 Task: Assign vinnyoffice2@gmail.com as Assignee of Child Issue ChildIssue0000000411 of Issue Issue0000000206 in Backlog  in Scrum Project Project0000000042 in Jira. Assign vinnyoffice2@gmail.com as Assignee of Child Issue ChildIssue0000000412 of Issue Issue0000000206 in Backlog  in Scrum Project Project0000000042 in Jira. Assign vinnyoffice2@gmail.com as Assignee of Child Issue ChildIssue0000000413 of Issue Issue0000000207 in Backlog  in Scrum Project Project0000000042 in Jira. Assign vinnyoffice2@gmail.com as Assignee of Child Issue ChildIssue0000000414 of Issue Issue0000000207 in Backlog  in Scrum Project Project0000000042 in Jira. Assign vinnyoffice2@gmail.com as Assignee of Child Issue ChildIssue0000000415 of Issue Issue0000000208 in Backlog  in Scrum Project Project0000000042 in Jira
Action: Mouse moved to (365, 352)
Screenshot: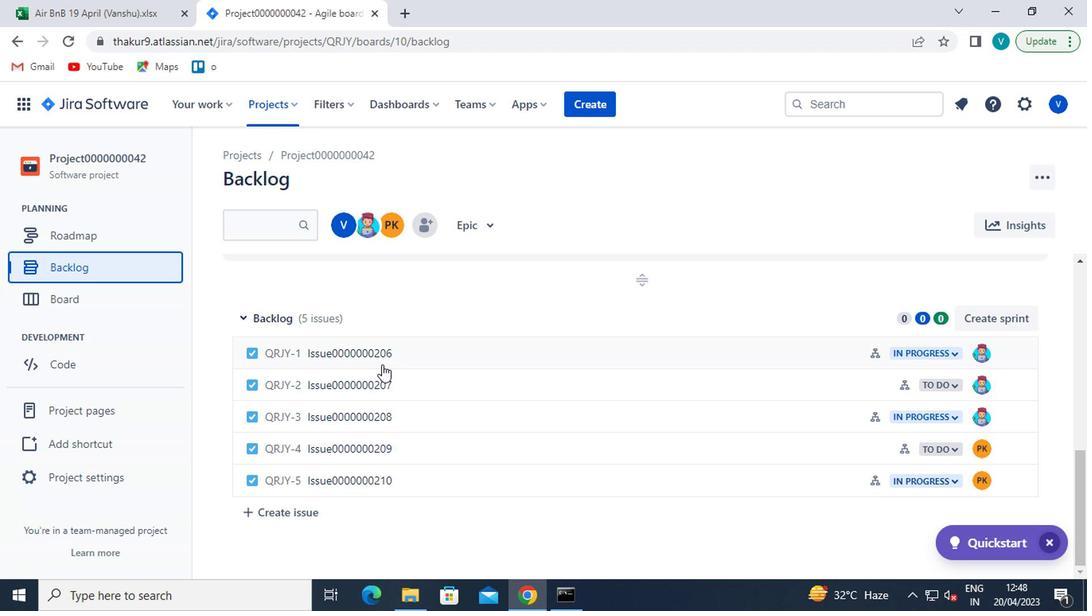 
Action: Mouse pressed left at (365, 352)
Screenshot: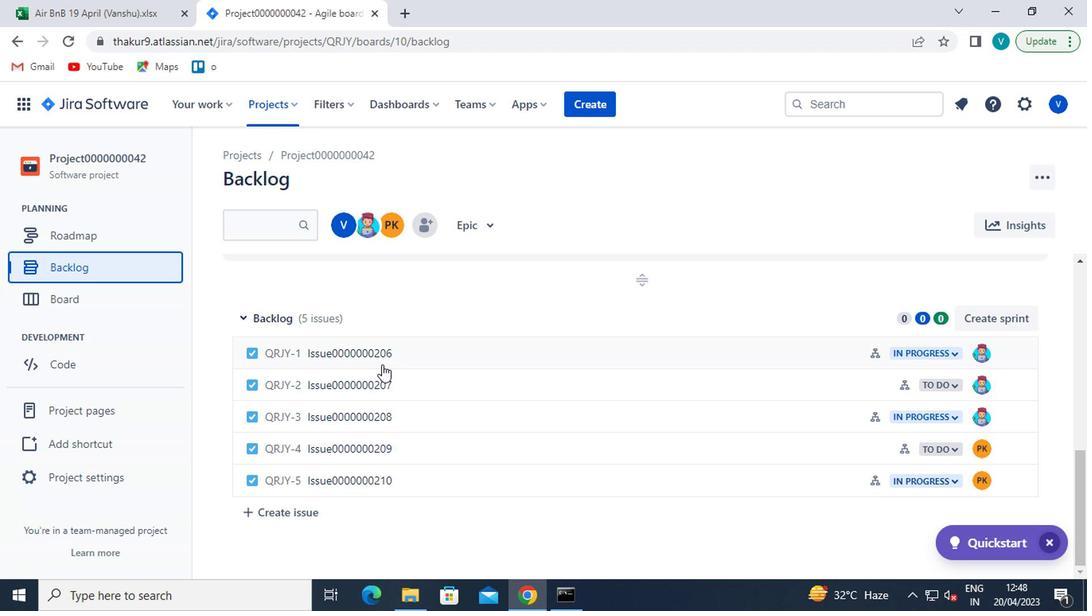 
Action: Mouse moved to (847, 450)
Screenshot: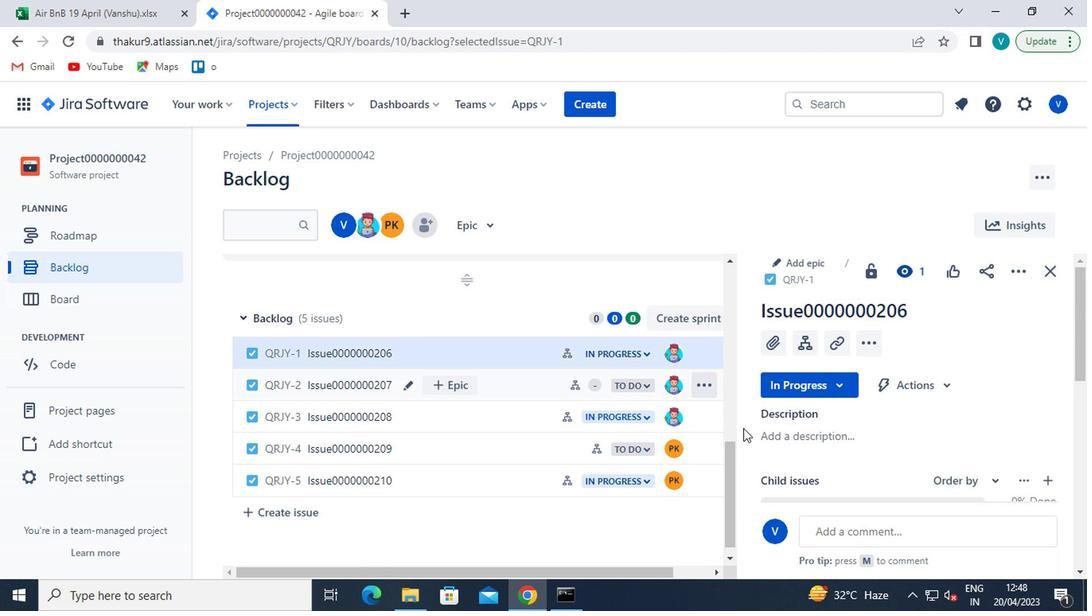 
Action: Mouse scrolled (847, 450) with delta (0, 0)
Screenshot: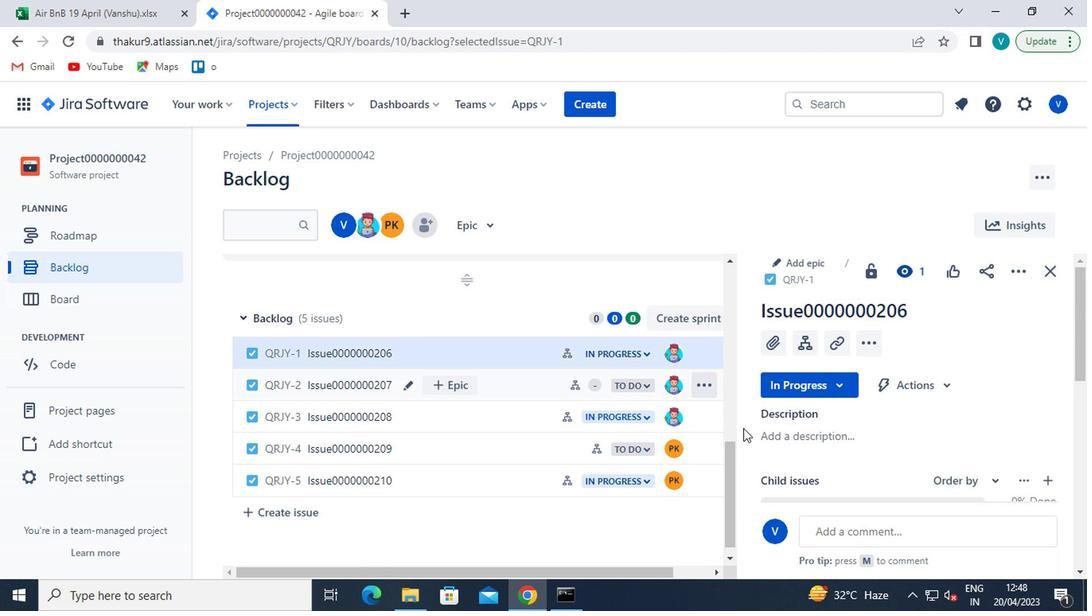
Action: Mouse moved to (851, 451)
Screenshot: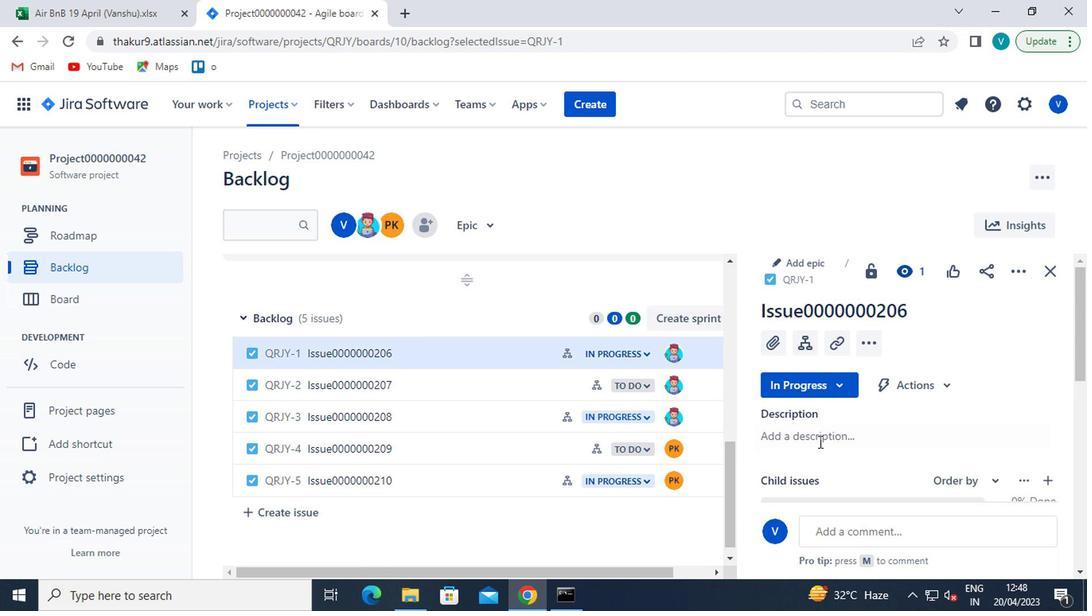 
Action: Mouse scrolled (851, 450) with delta (0, 0)
Screenshot: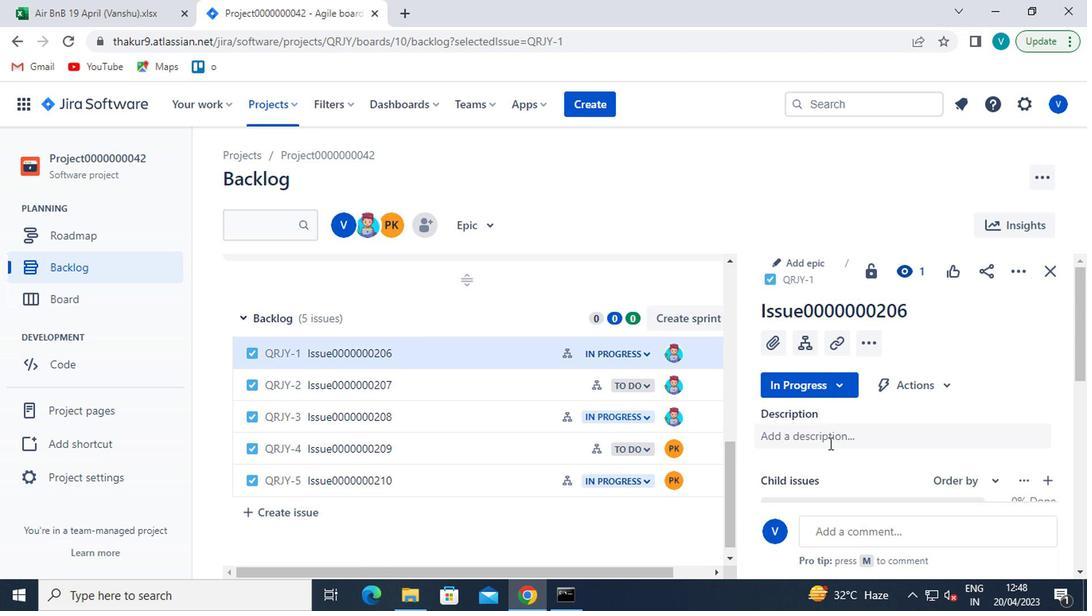 
Action: Mouse moved to (982, 380)
Screenshot: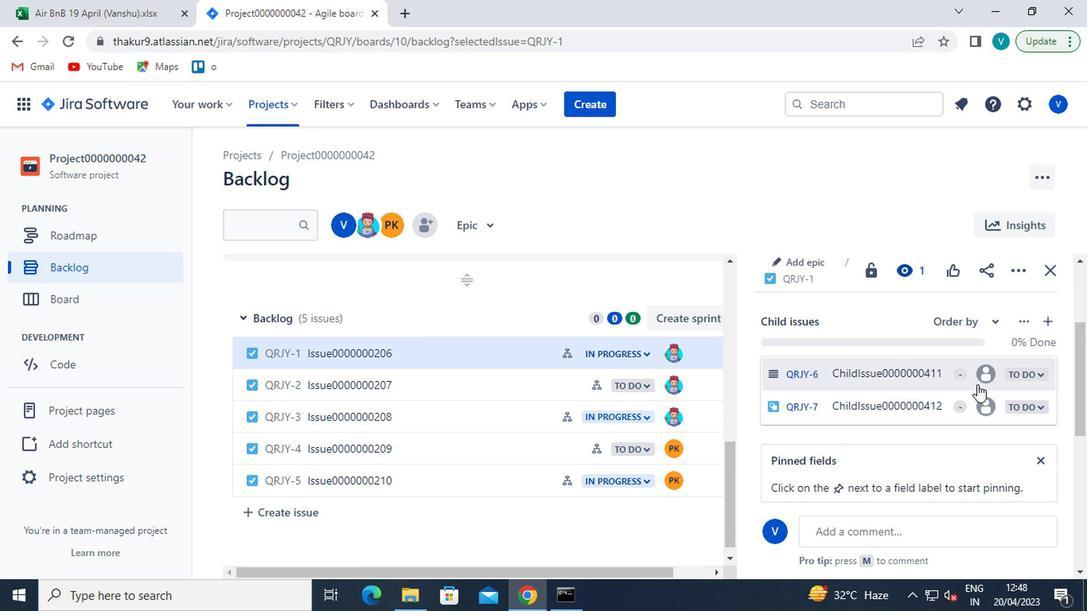 
Action: Mouse pressed left at (982, 380)
Screenshot: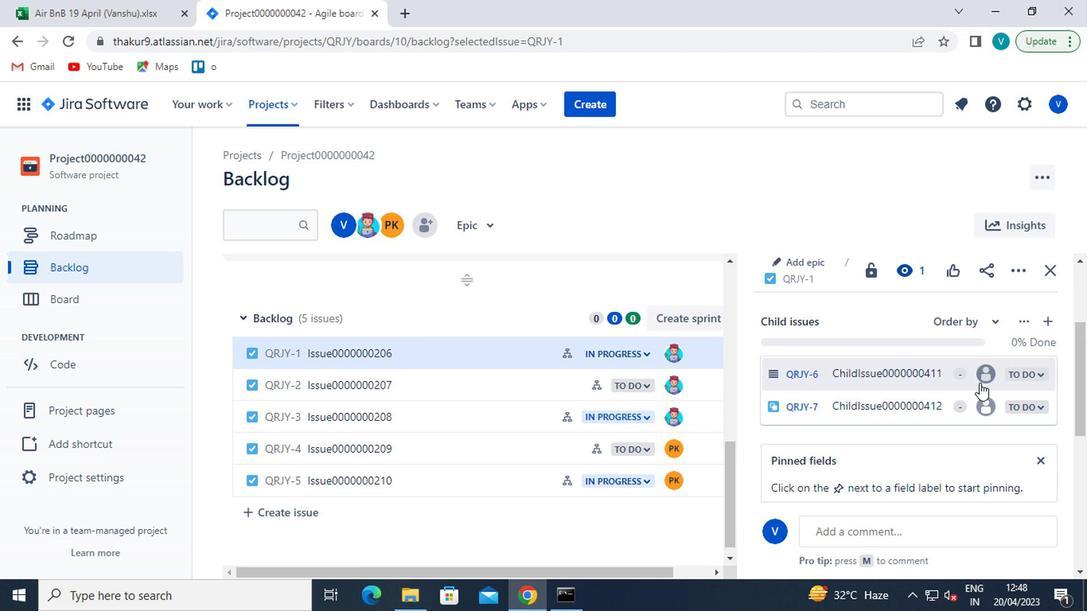 
Action: Mouse moved to (896, 392)
Screenshot: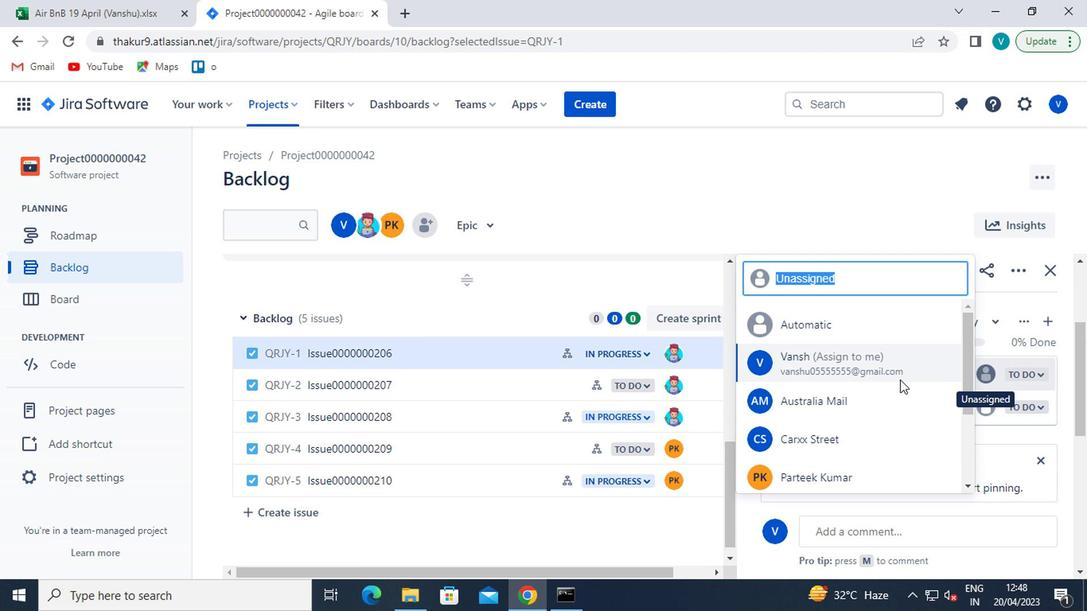 
Action: Mouse scrolled (896, 391) with delta (0, 0)
Screenshot: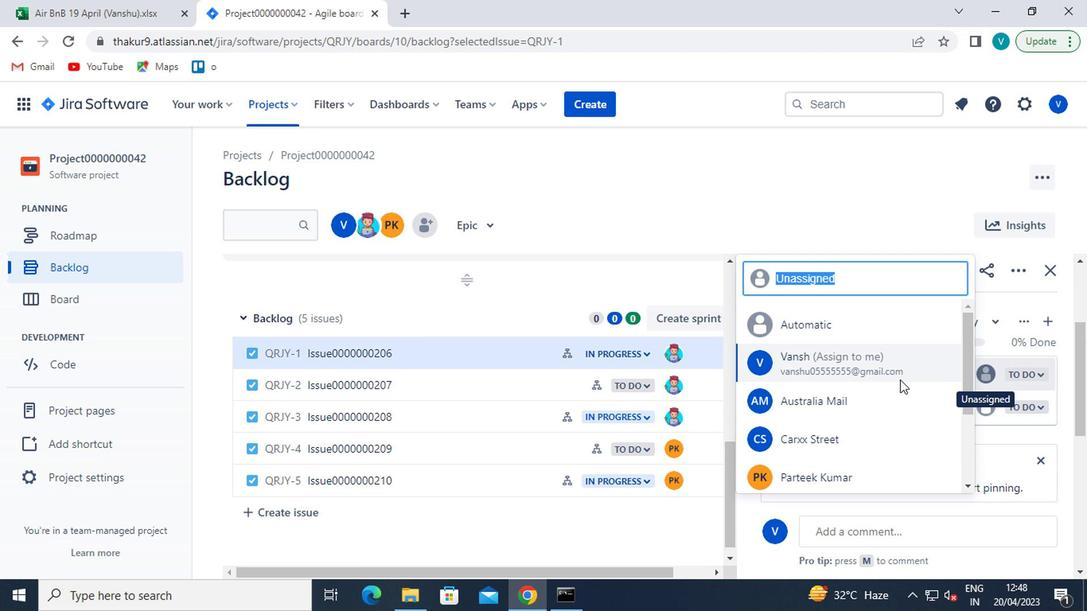 
Action: Mouse moved to (896, 403)
Screenshot: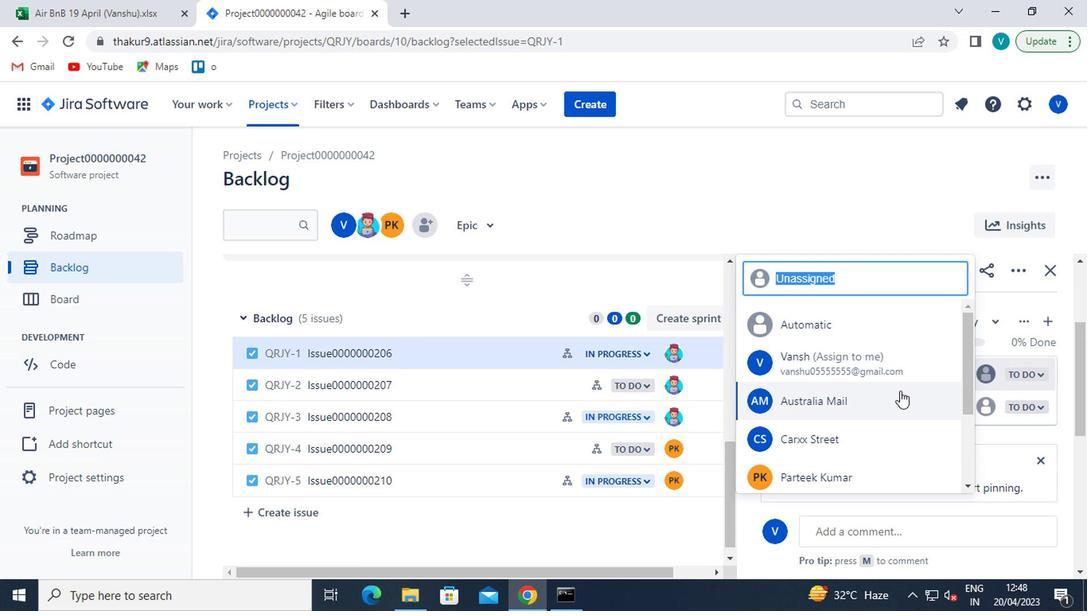 
Action: Mouse scrolled (896, 402) with delta (0, -1)
Screenshot: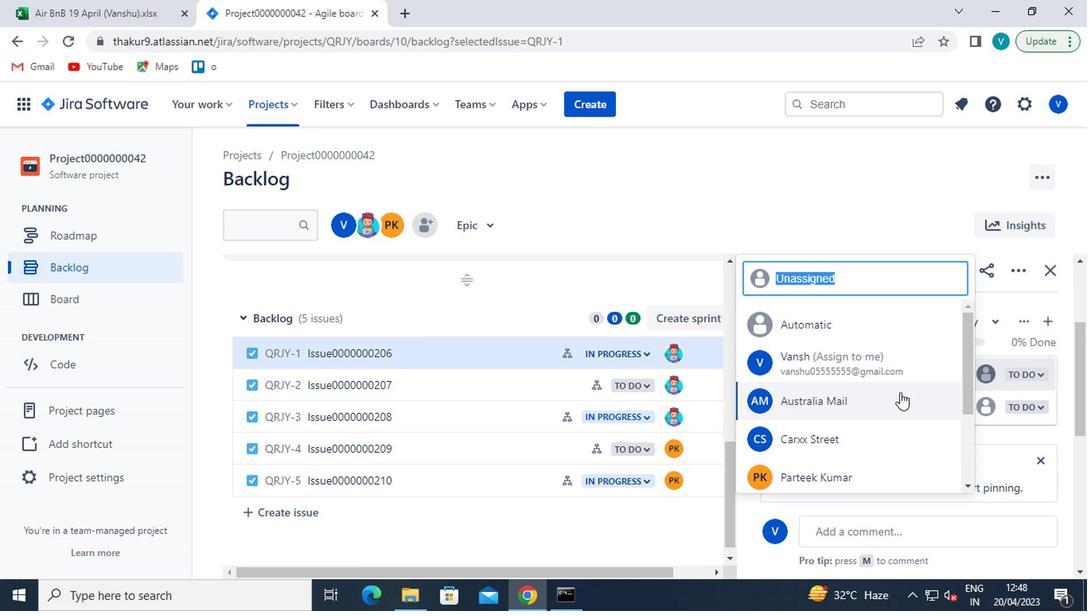 
Action: Mouse moved to (819, 461)
Screenshot: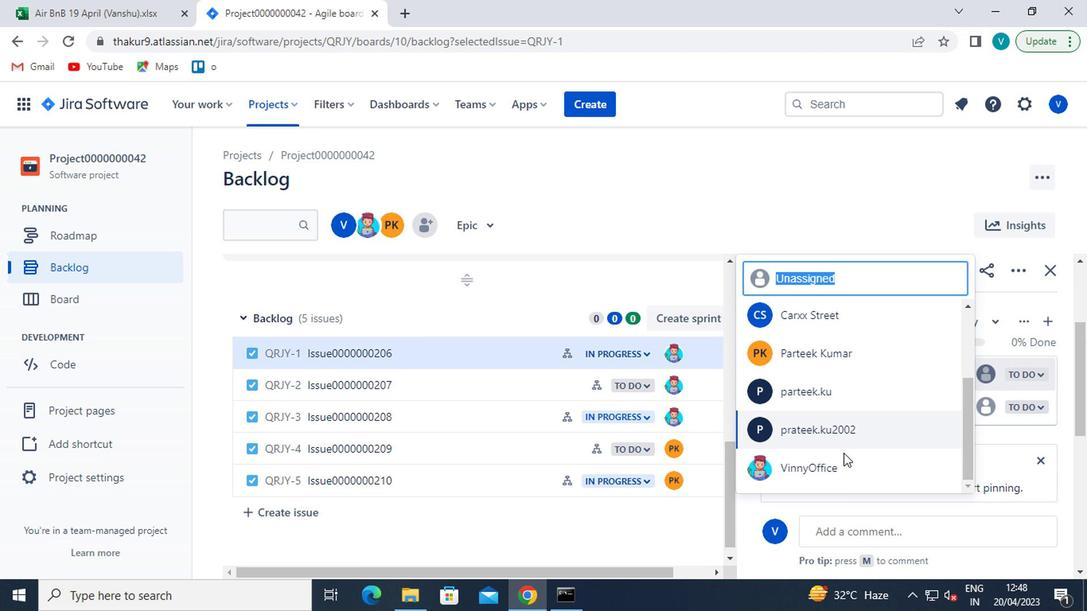 
Action: Mouse pressed left at (819, 461)
Screenshot: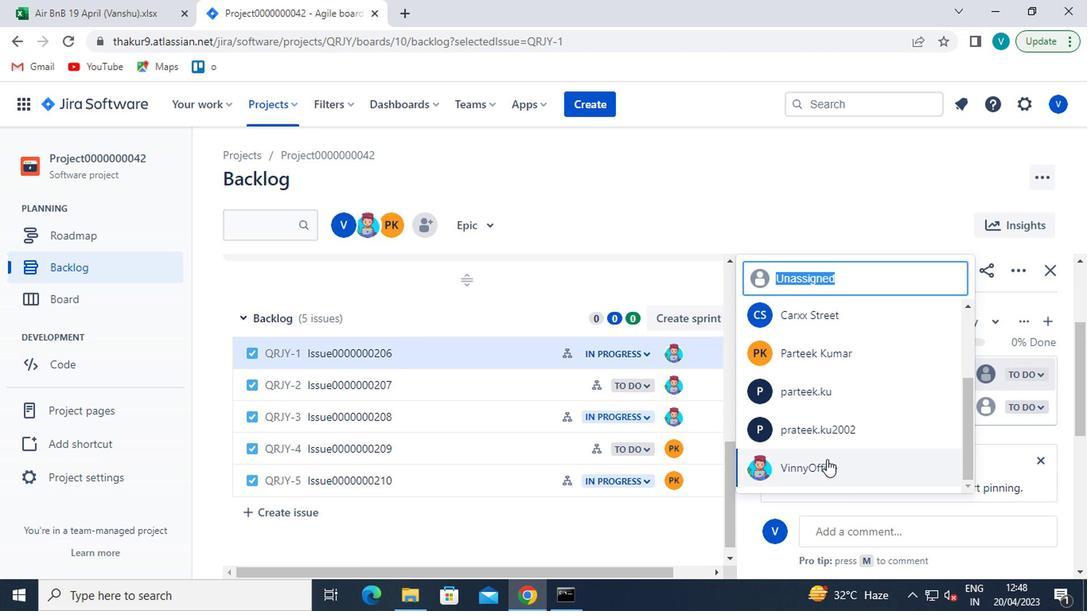 
Action: Mouse moved to (981, 410)
Screenshot: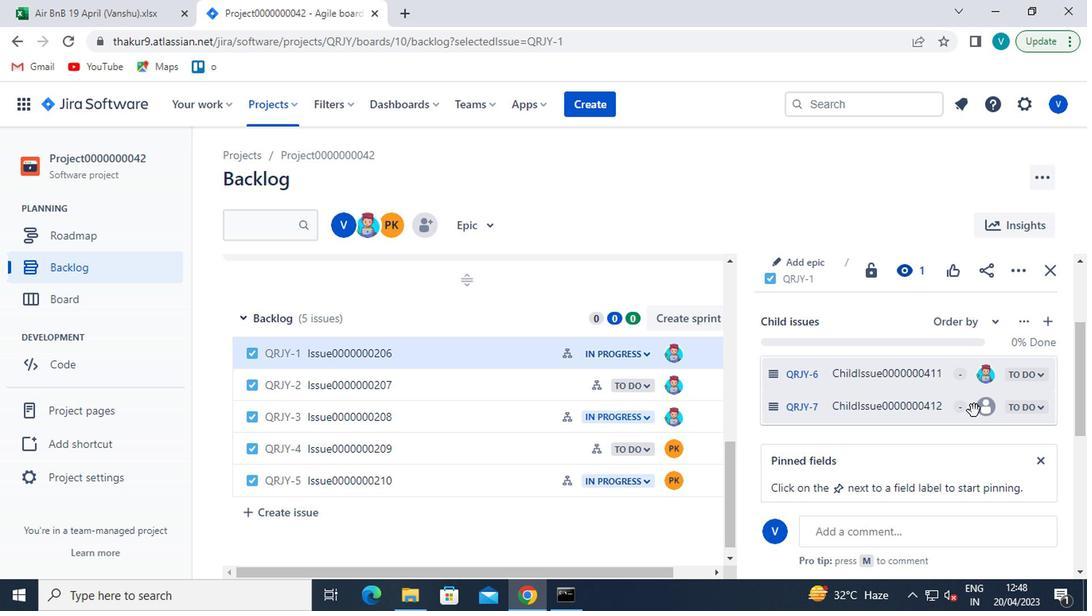 
Action: Mouse pressed left at (981, 410)
Screenshot: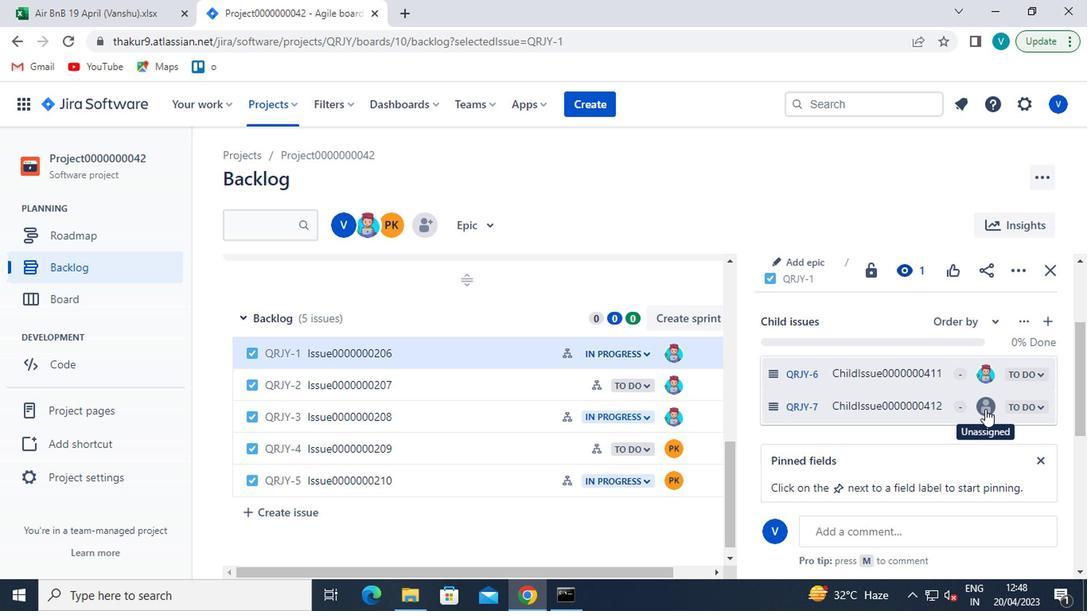 
Action: Mouse moved to (841, 454)
Screenshot: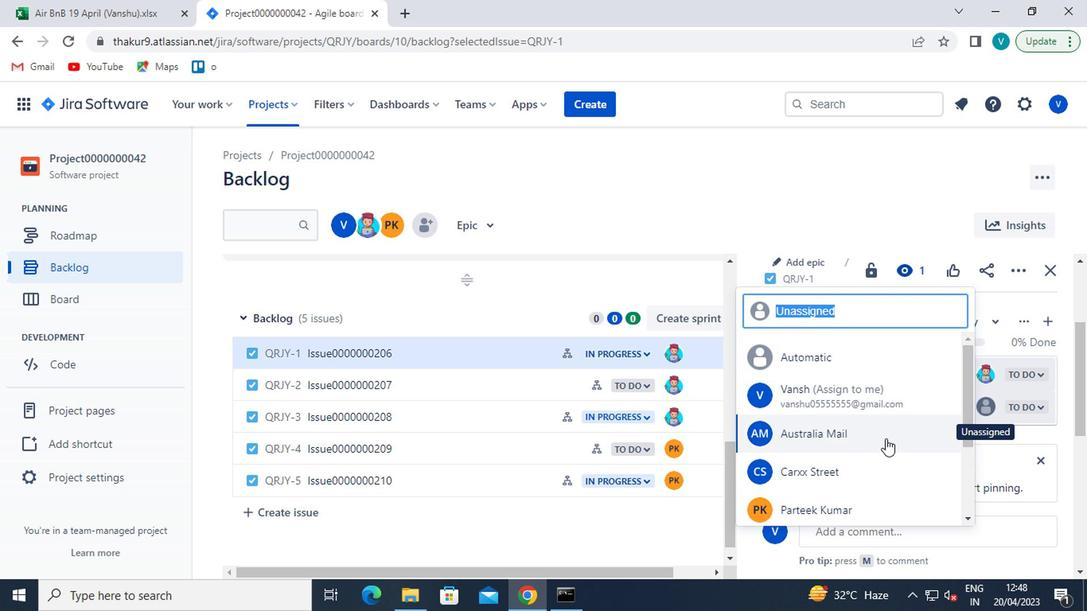 
Action: Mouse scrolled (841, 454) with delta (0, 0)
Screenshot: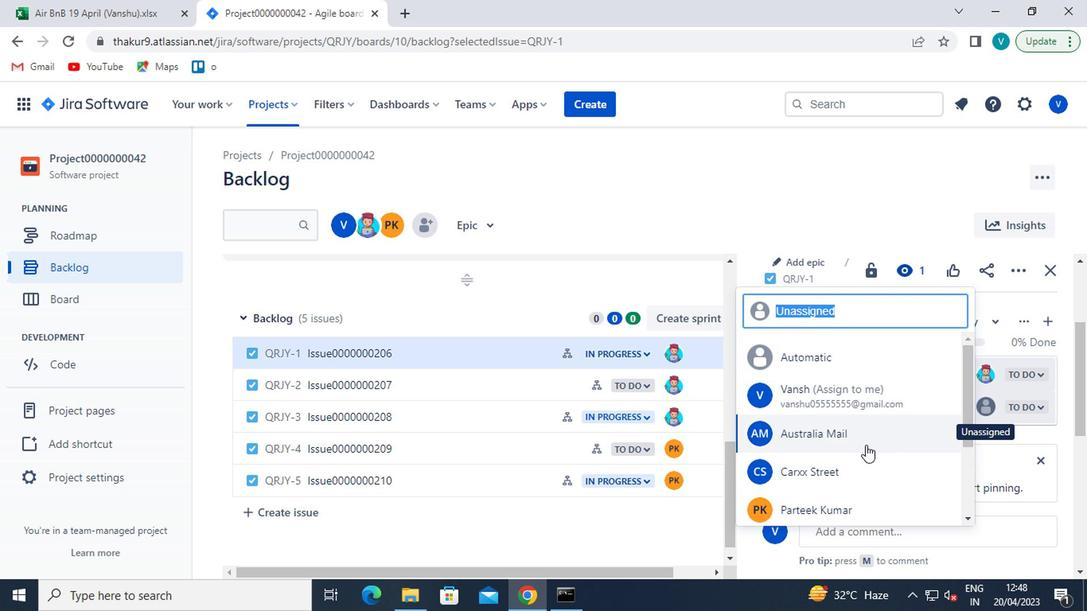 
Action: Mouse scrolled (841, 454) with delta (0, 0)
Screenshot: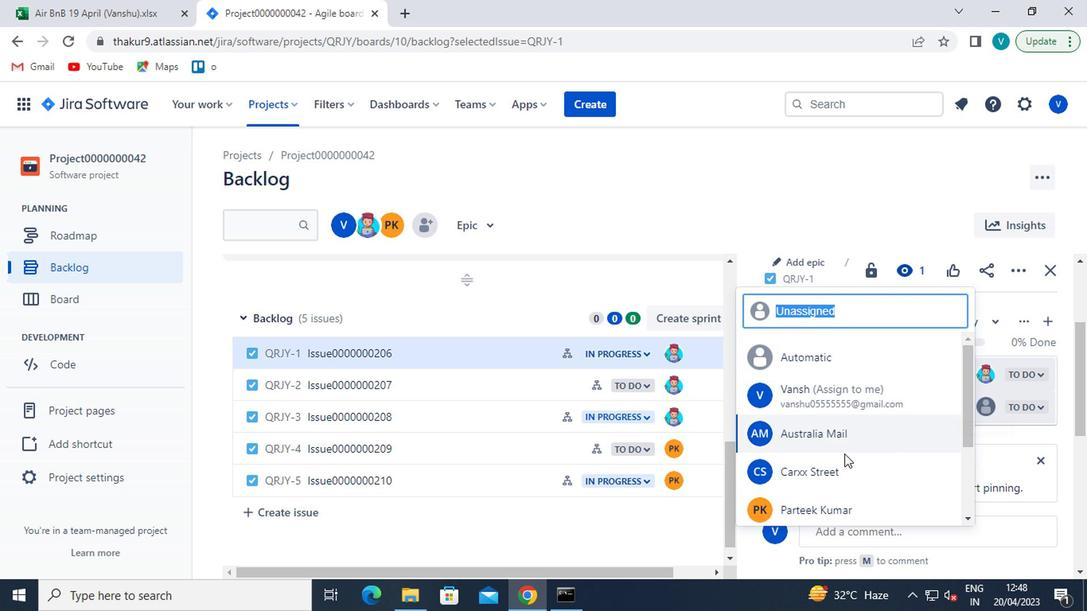 
Action: Mouse moved to (822, 498)
Screenshot: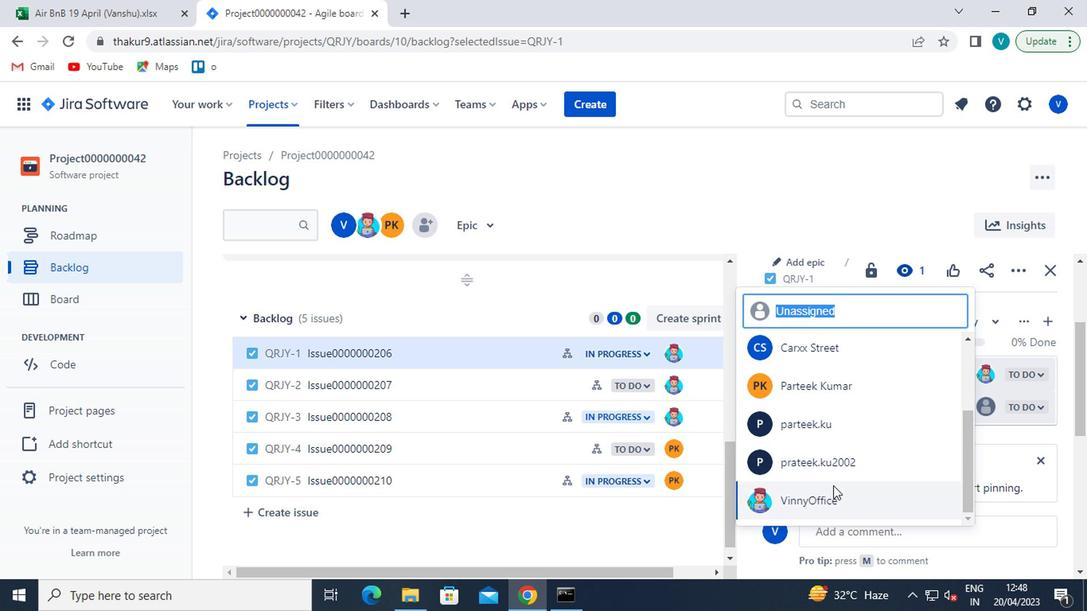
Action: Mouse pressed left at (822, 498)
Screenshot: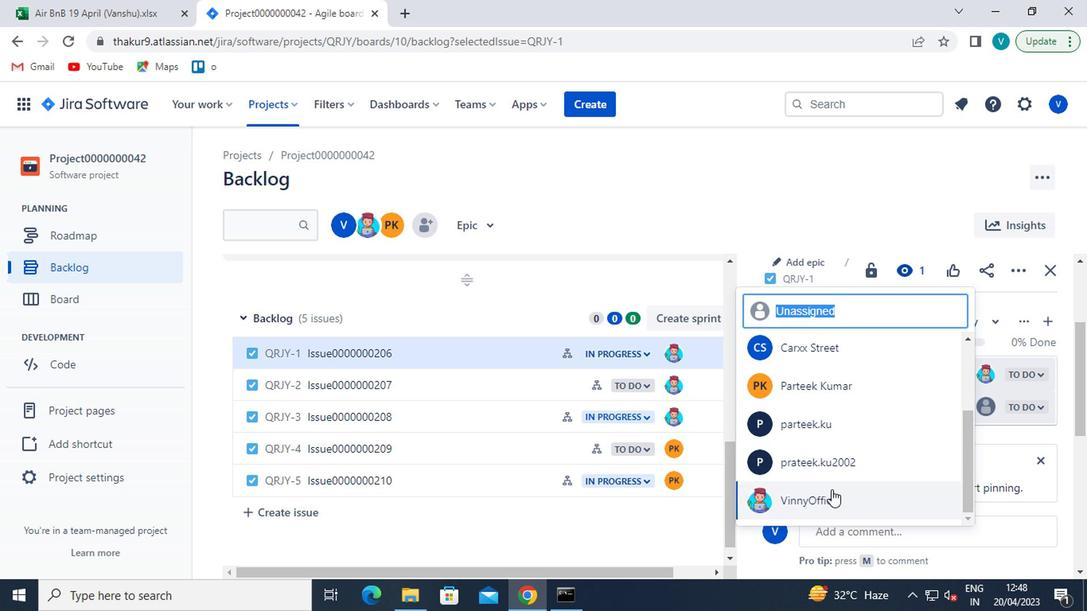 
Action: Mouse moved to (322, 390)
Screenshot: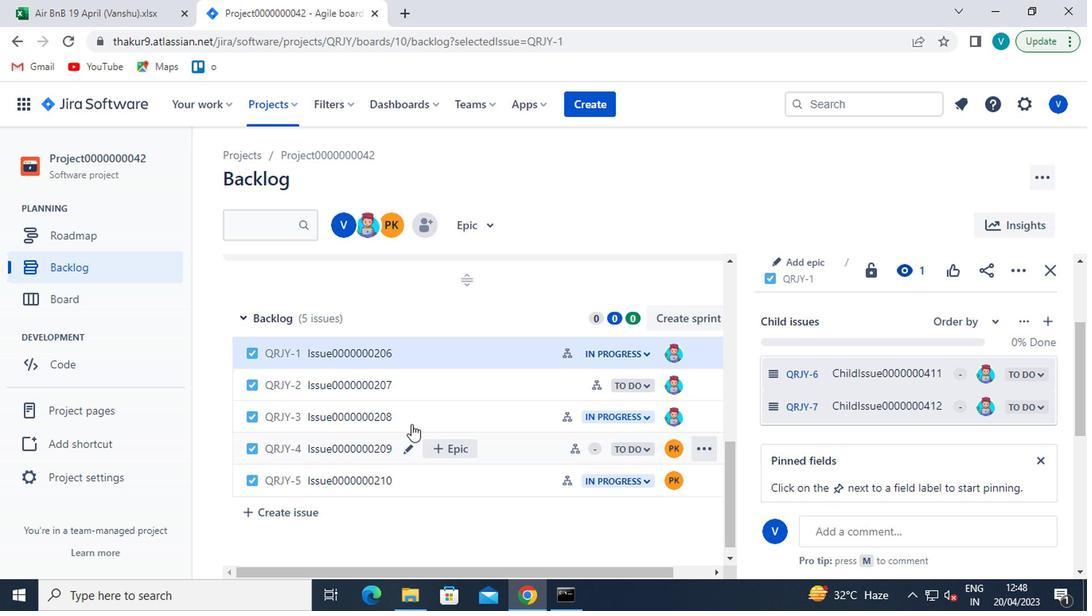 
Action: Mouse pressed left at (322, 390)
Screenshot: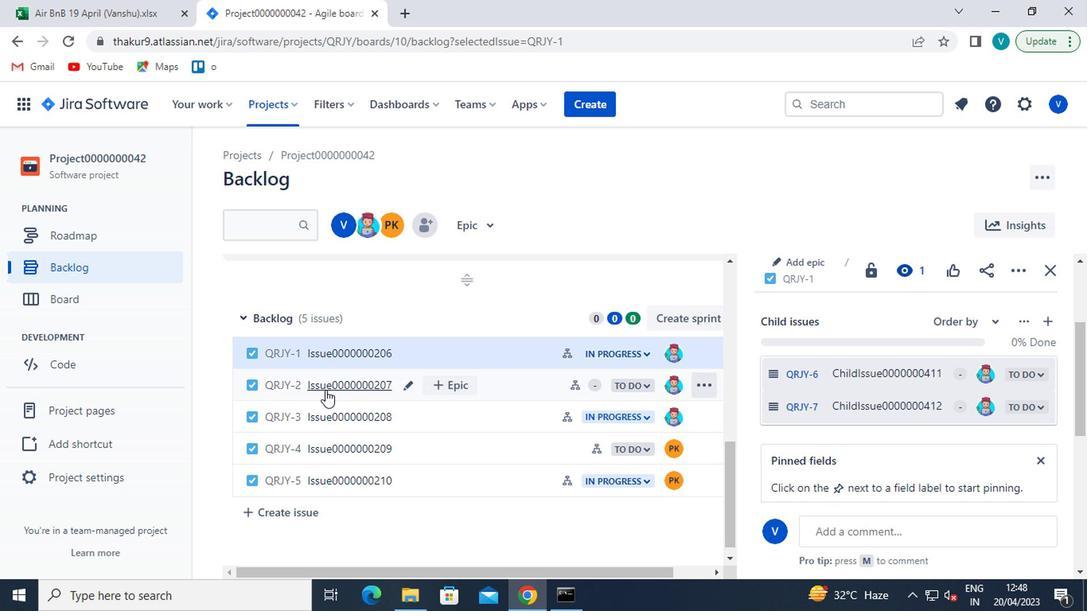 
Action: Mouse moved to (796, 450)
Screenshot: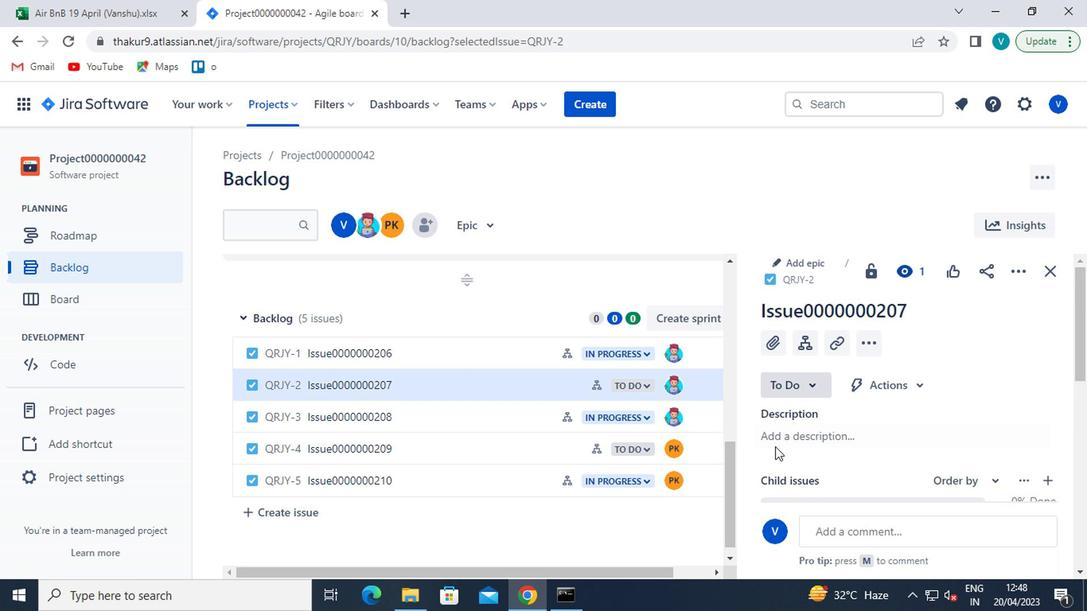 
Action: Mouse scrolled (796, 450) with delta (0, 0)
Screenshot: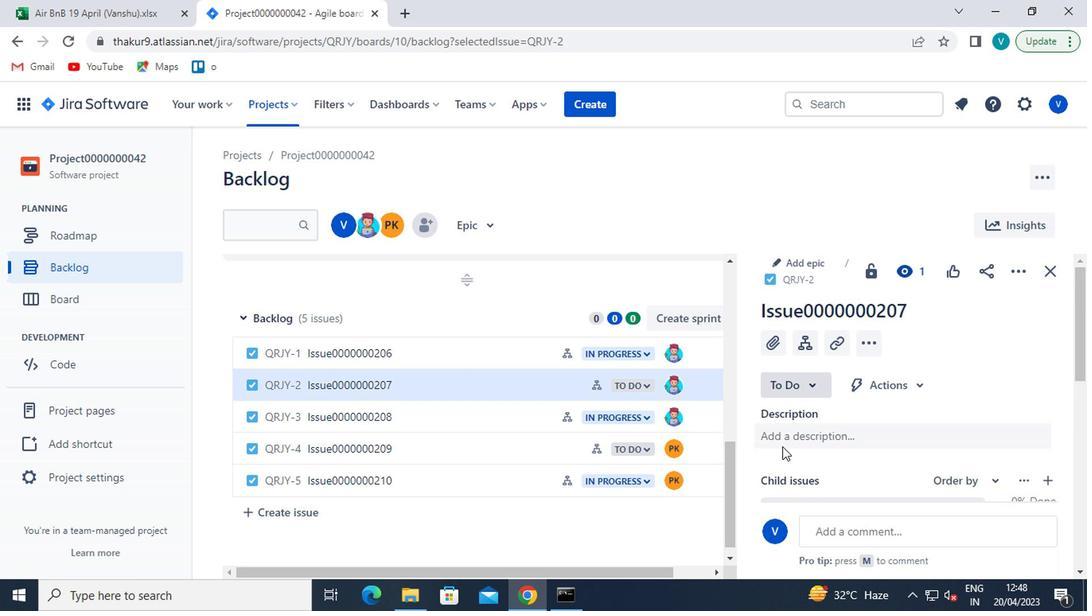 
Action: Mouse moved to (796, 451)
Screenshot: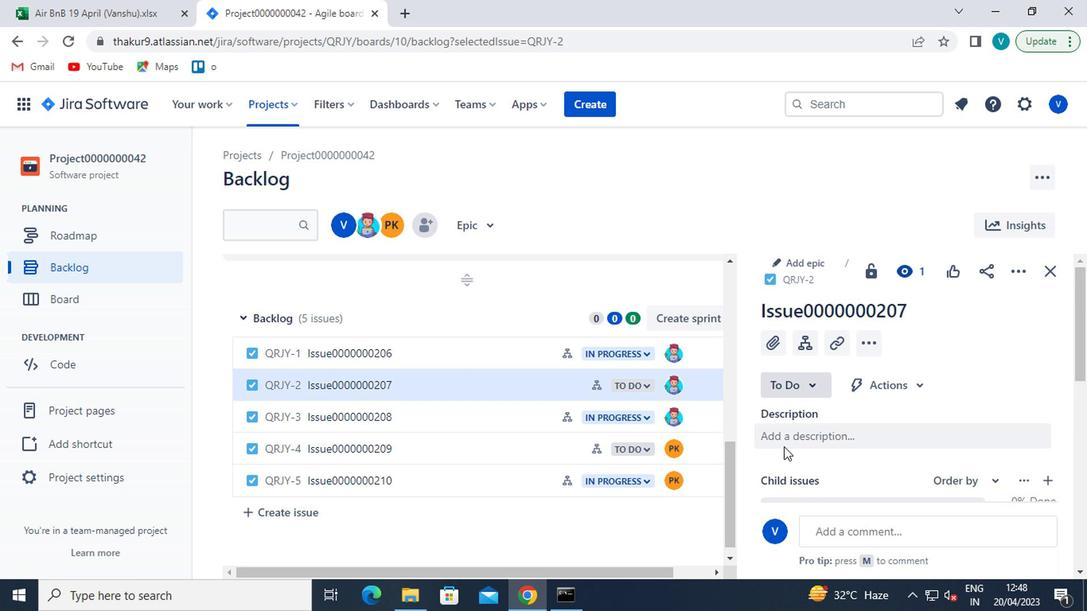
Action: Mouse scrolled (796, 450) with delta (0, 0)
Screenshot: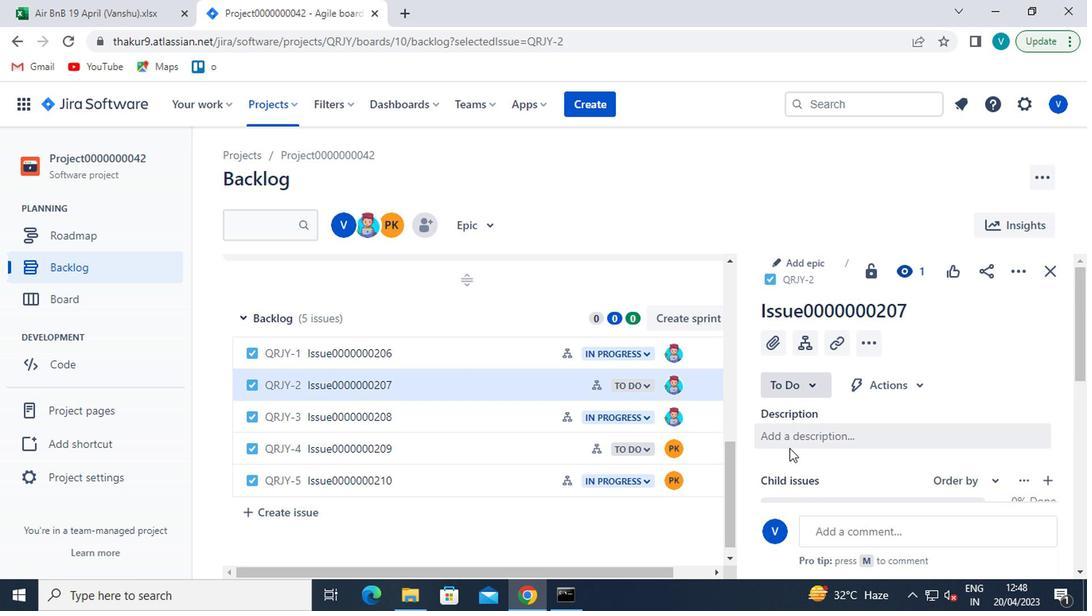 
Action: Mouse moved to (978, 374)
Screenshot: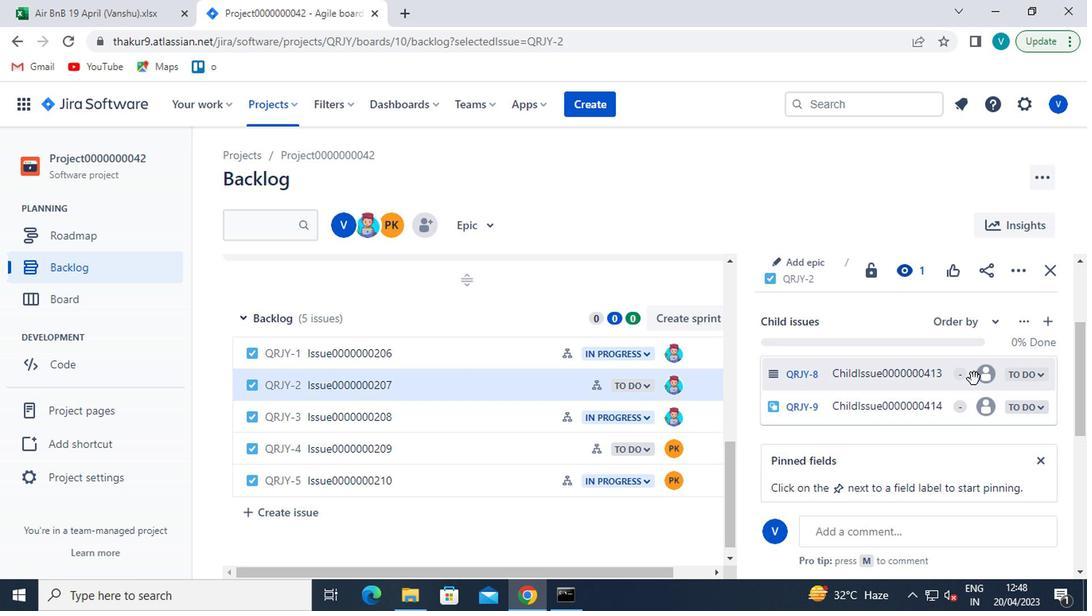 
Action: Mouse pressed left at (978, 374)
Screenshot: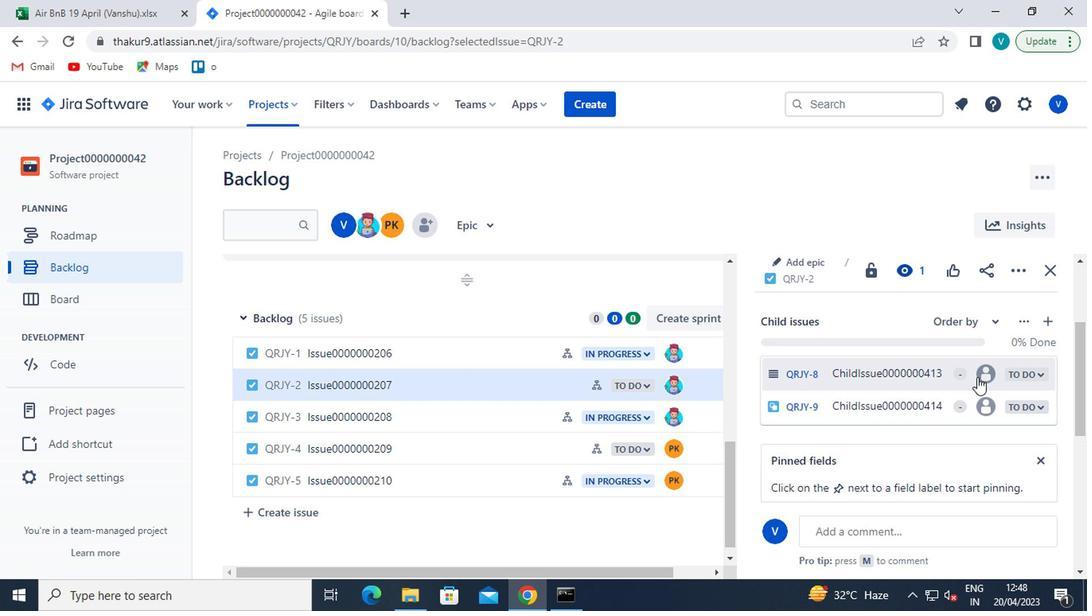 
Action: Mouse moved to (852, 394)
Screenshot: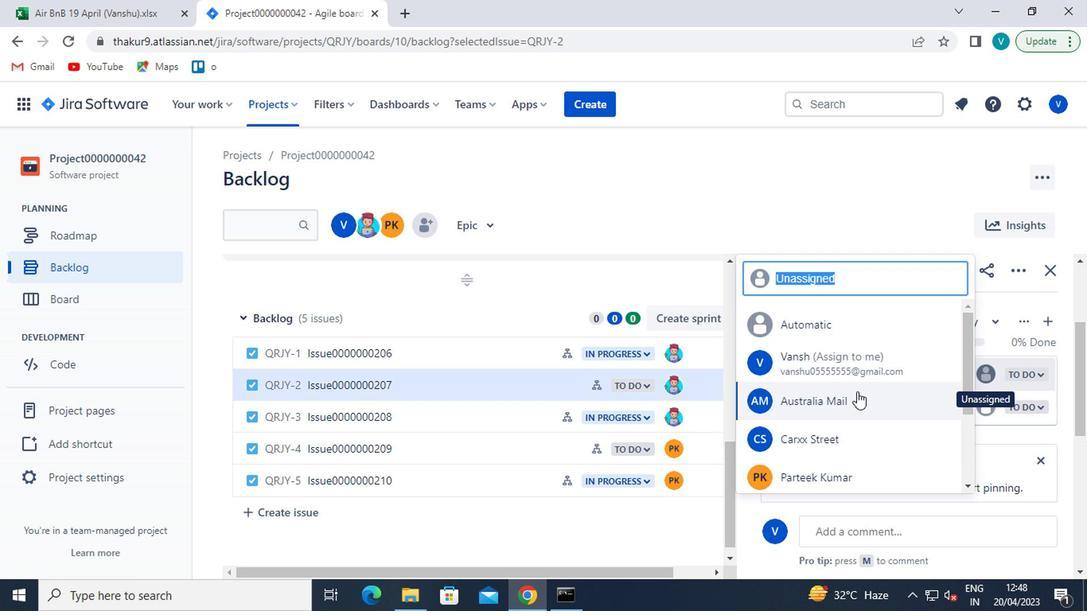 
Action: Mouse scrolled (852, 394) with delta (0, 0)
Screenshot: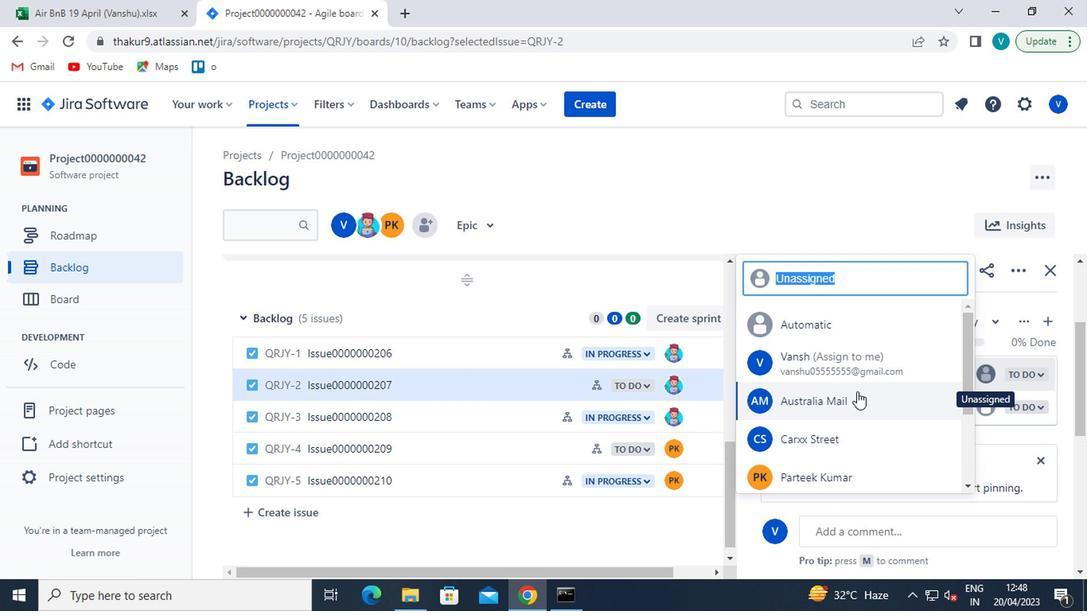 
Action: Mouse moved to (852, 397)
Screenshot: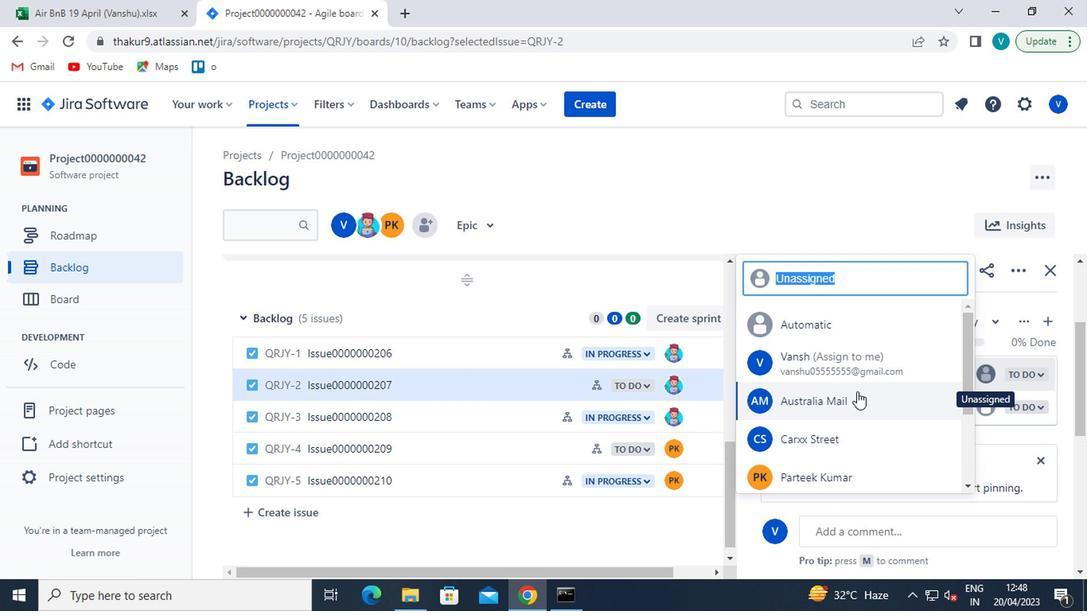 
Action: Mouse scrolled (852, 396) with delta (0, 0)
Screenshot: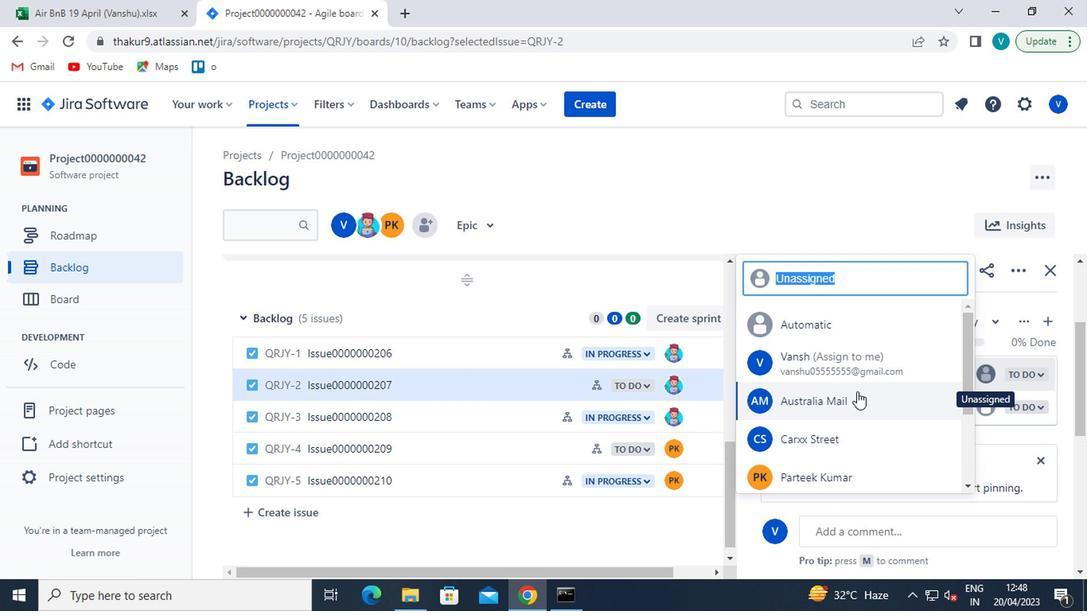 
Action: Mouse moved to (852, 398)
Screenshot: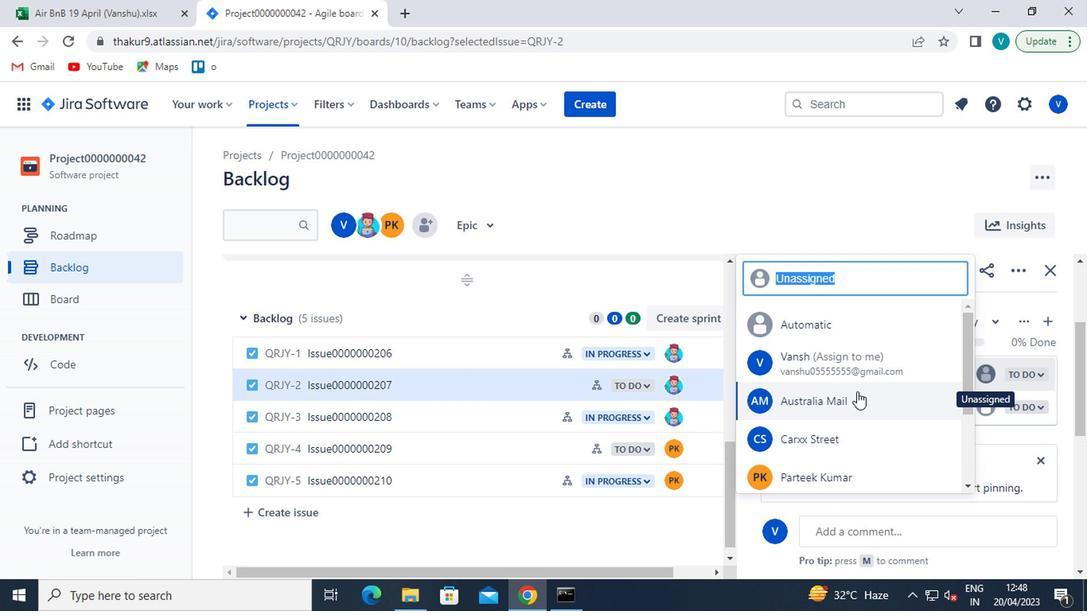 
Action: Mouse scrolled (852, 398) with delta (0, 0)
Screenshot: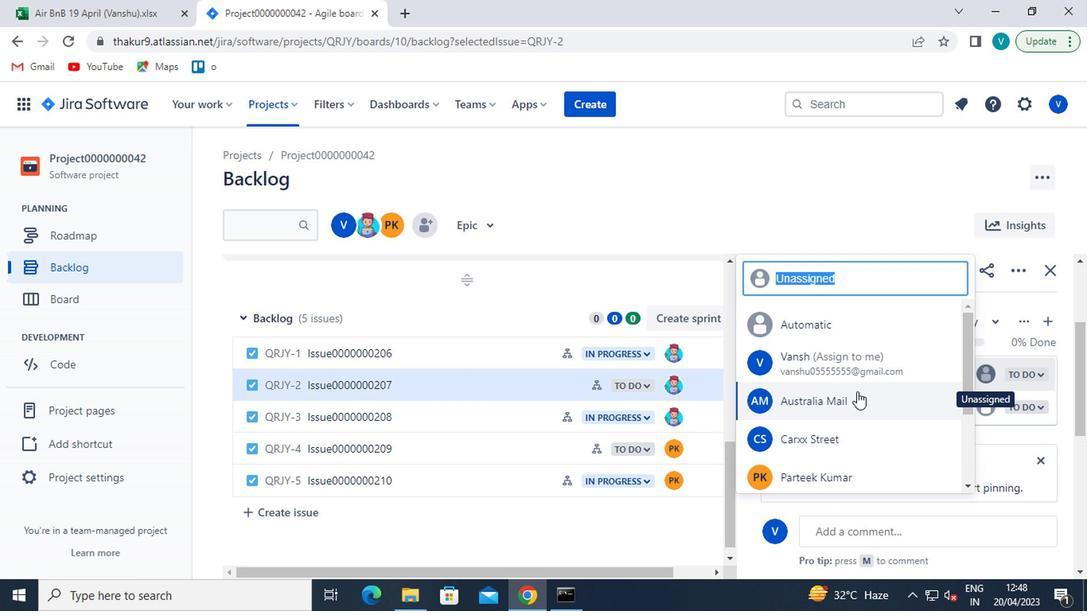 
Action: Mouse moved to (852, 398)
Screenshot: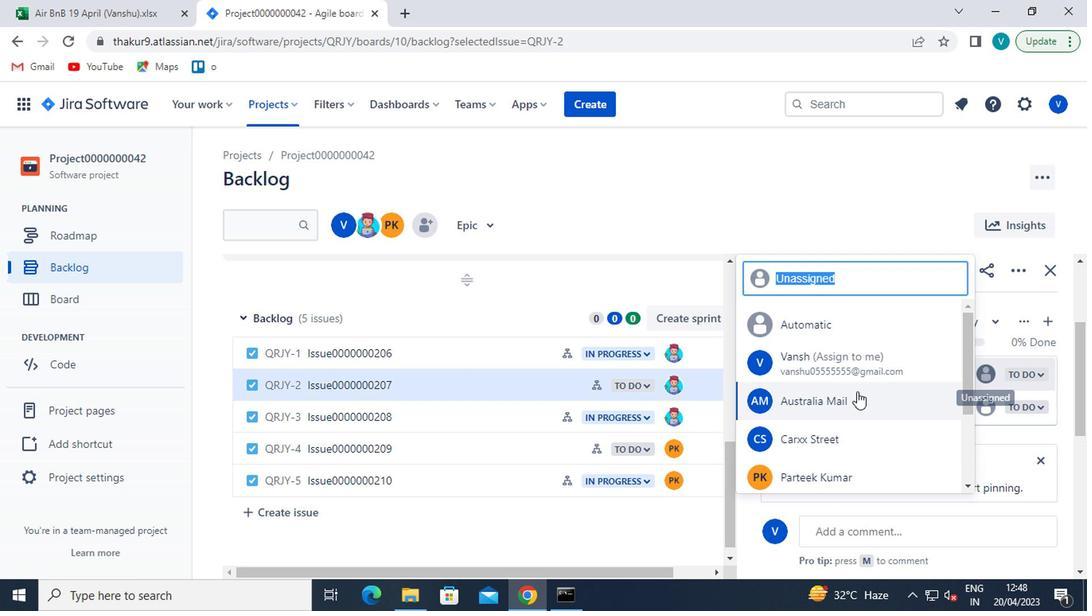 
Action: Mouse scrolled (852, 398) with delta (0, 0)
Screenshot: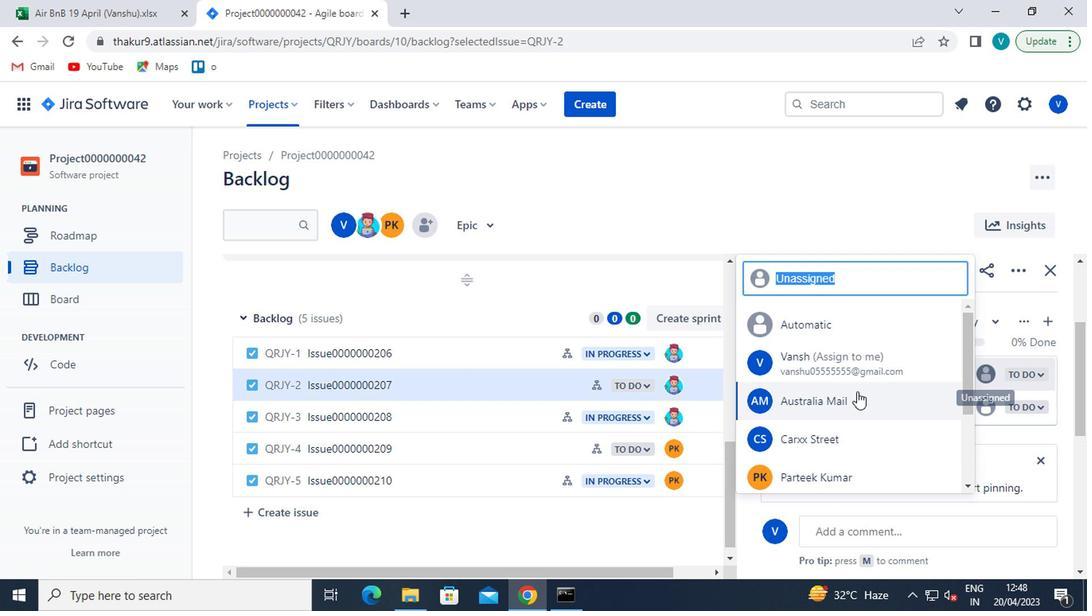 
Action: Mouse scrolled (852, 398) with delta (0, 0)
Screenshot: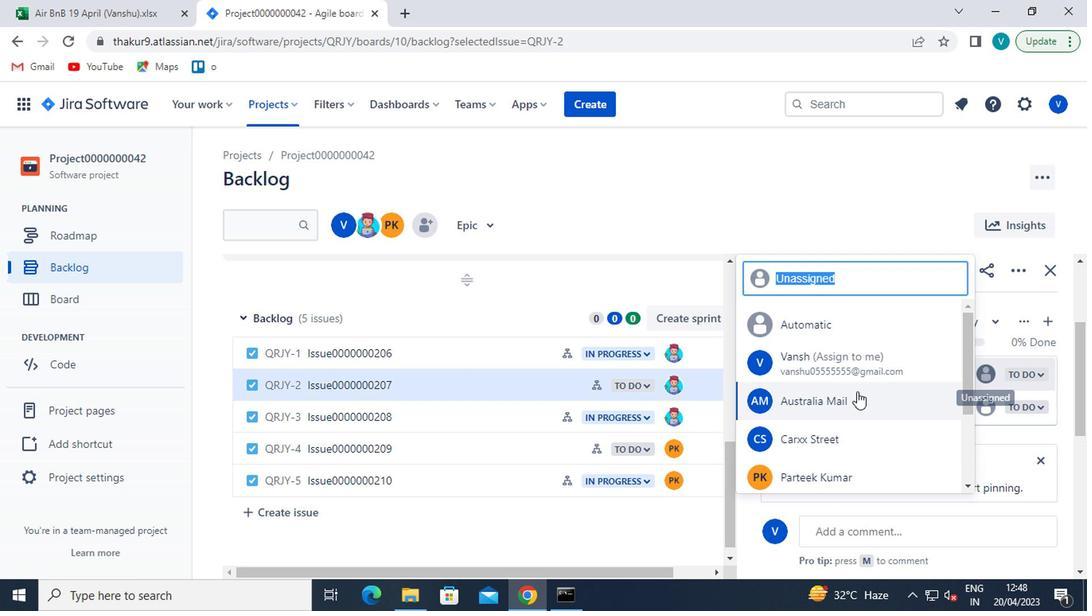 
Action: Mouse moved to (827, 458)
Screenshot: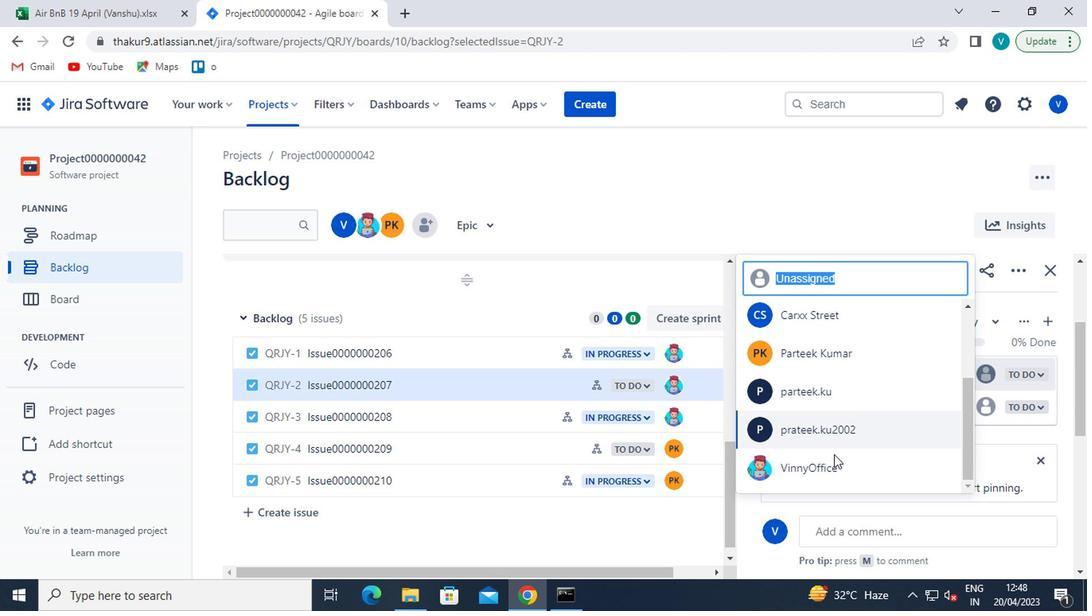 
Action: Mouse pressed left at (827, 458)
Screenshot: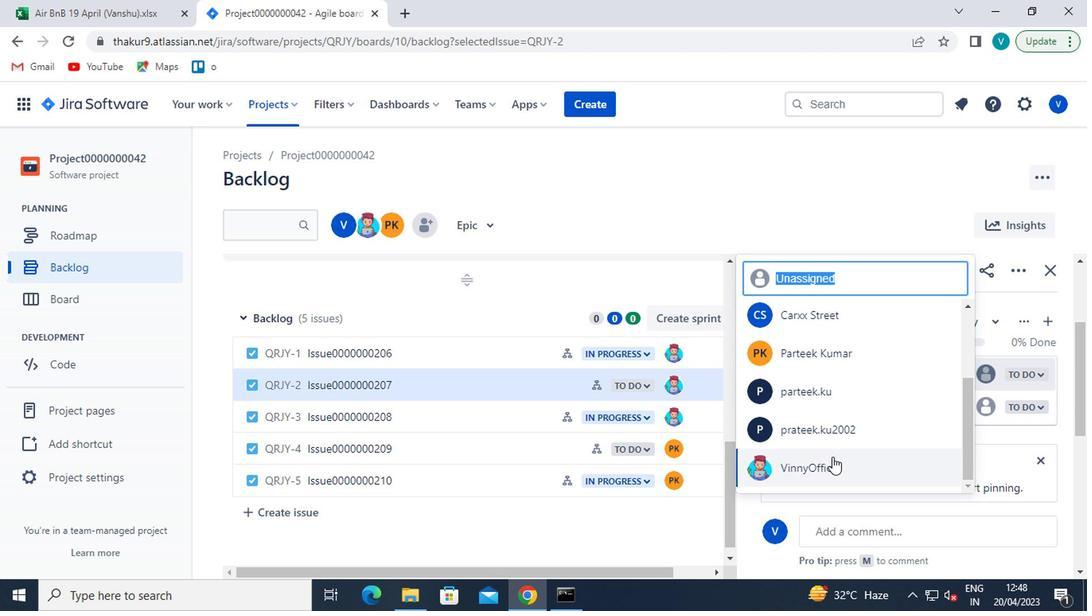 
Action: Mouse moved to (980, 411)
Screenshot: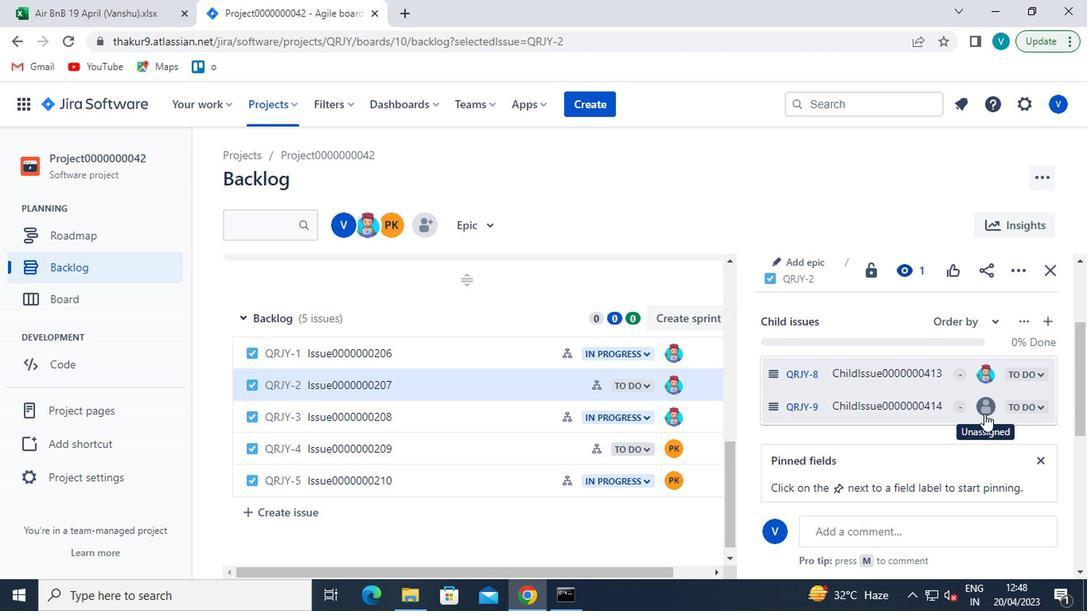 
Action: Mouse pressed left at (980, 411)
Screenshot: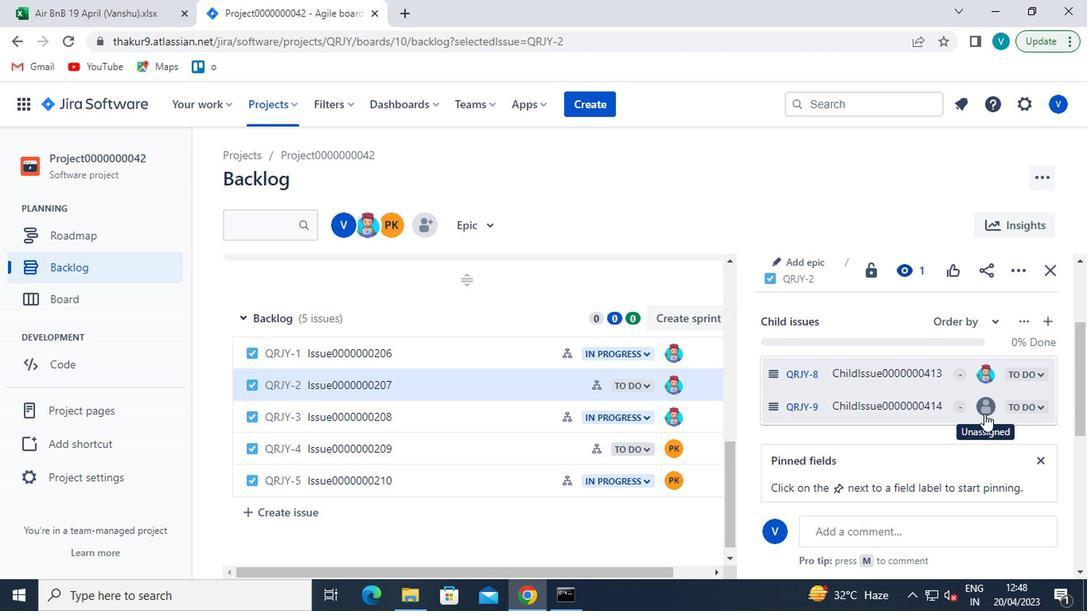 
Action: Mouse moved to (865, 456)
Screenshot: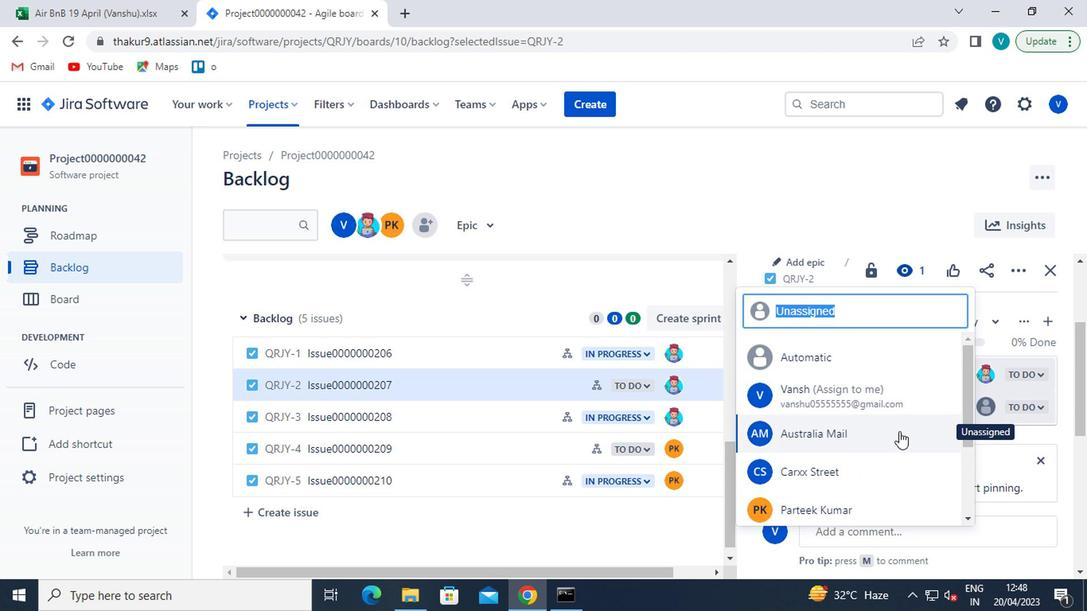 
Action: Mouse scrolled (865, 455) with delta (0, 0)
Screenshot: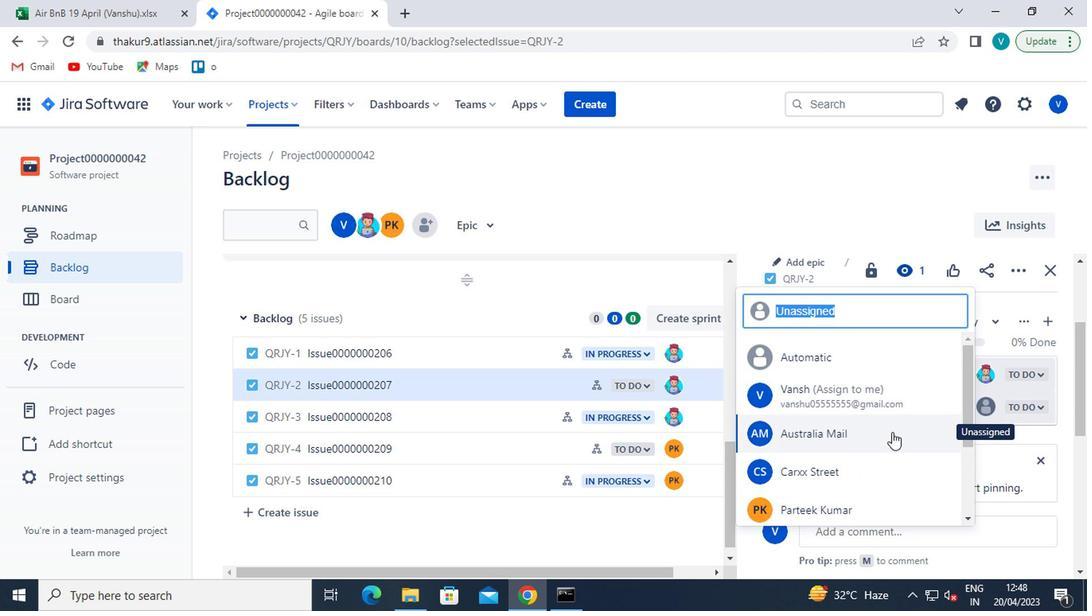 
Action: Mouse moved to (863, 458)
Screenshot: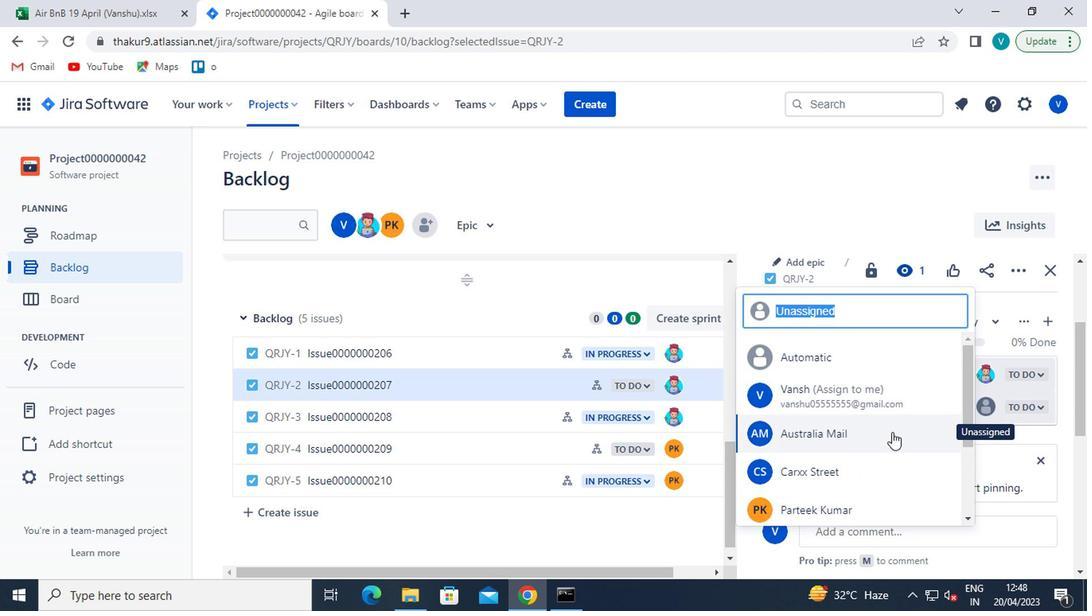 
Action: Mouse scrolled (863, 457) with delta (0, -1)
Screenshot: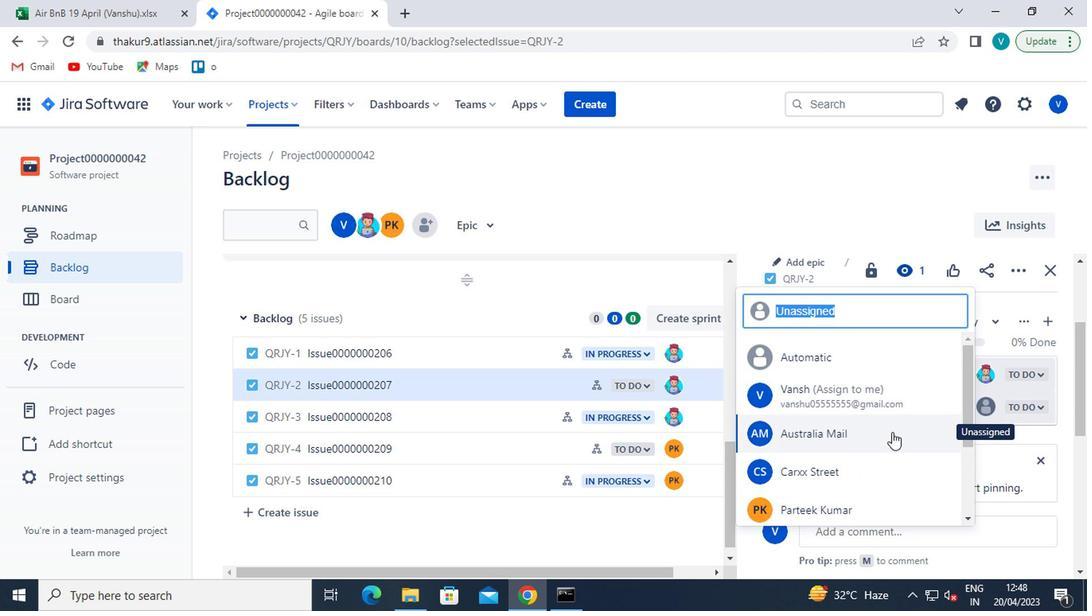 
Action: Mouse moved to (863, 458)
Screenshot: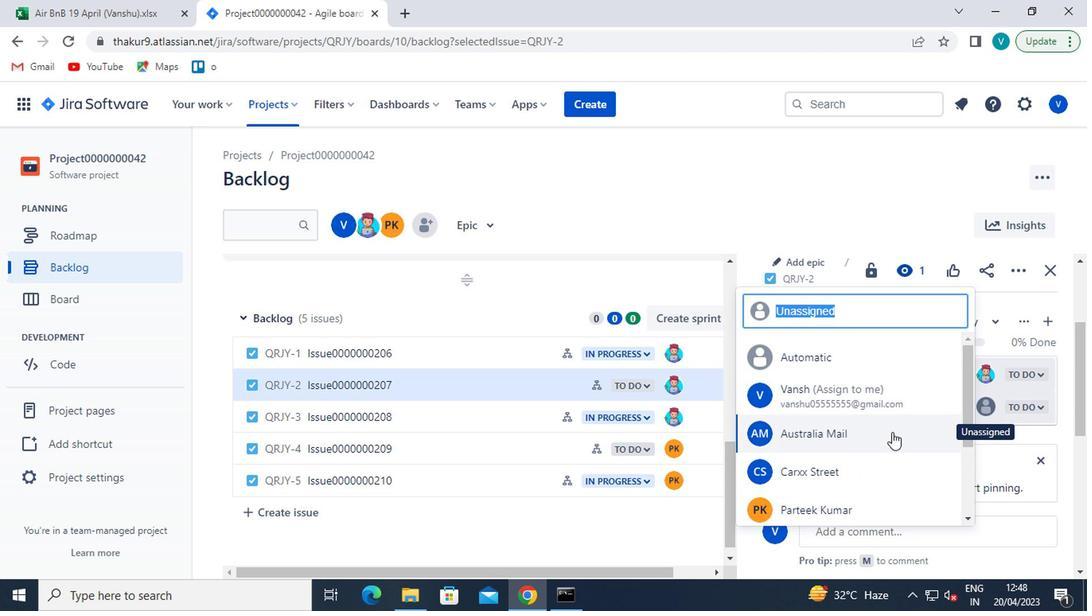 
Action: Mouse scrolled (863, 457) with delta (0, -1)
Screenshot: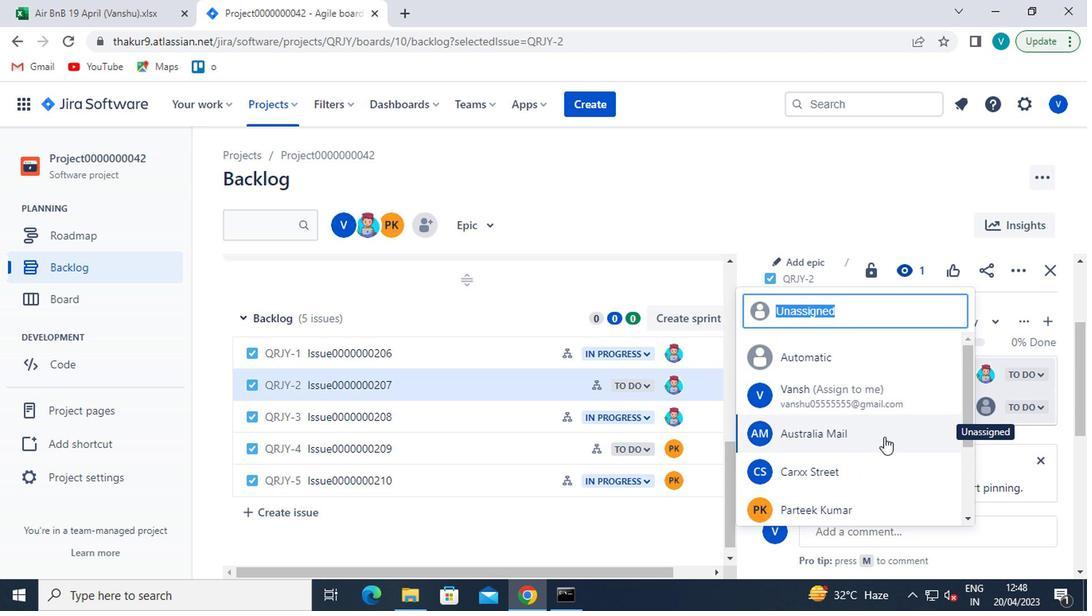 
Action: Mouse moved to (843, 499)
Screenshot: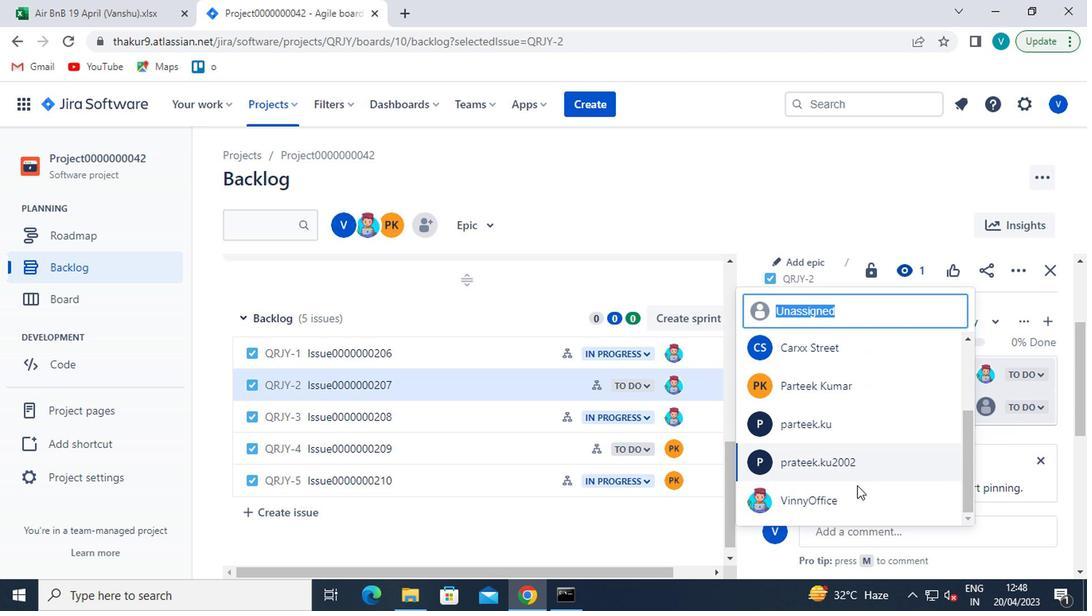 
Action: Mouse pressed left at (843, 499)
Screenshot: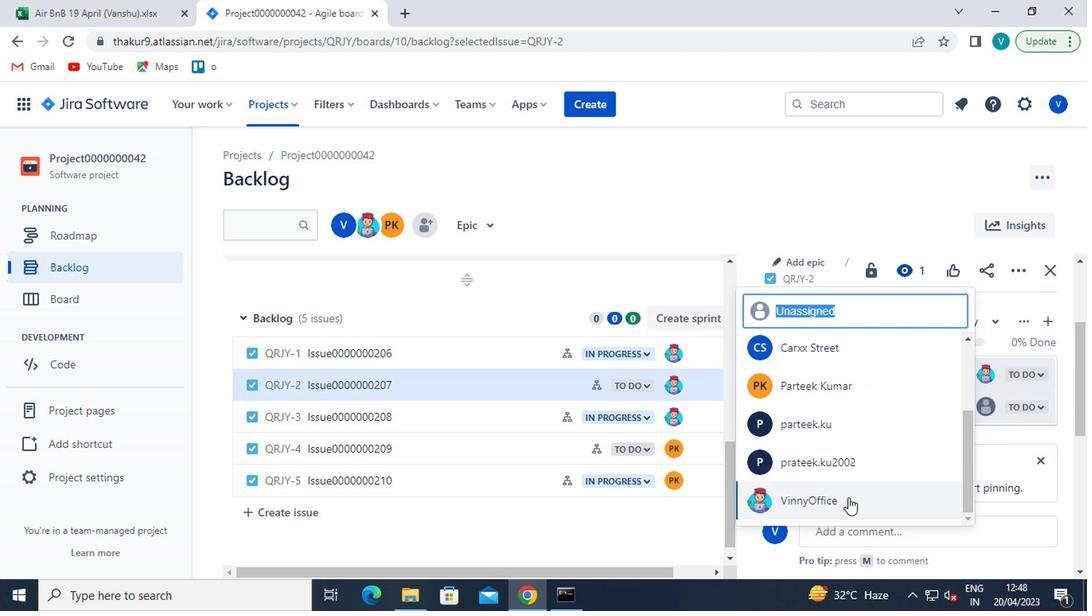 
Action: Mouse moved to (349, 390)
Screenshot: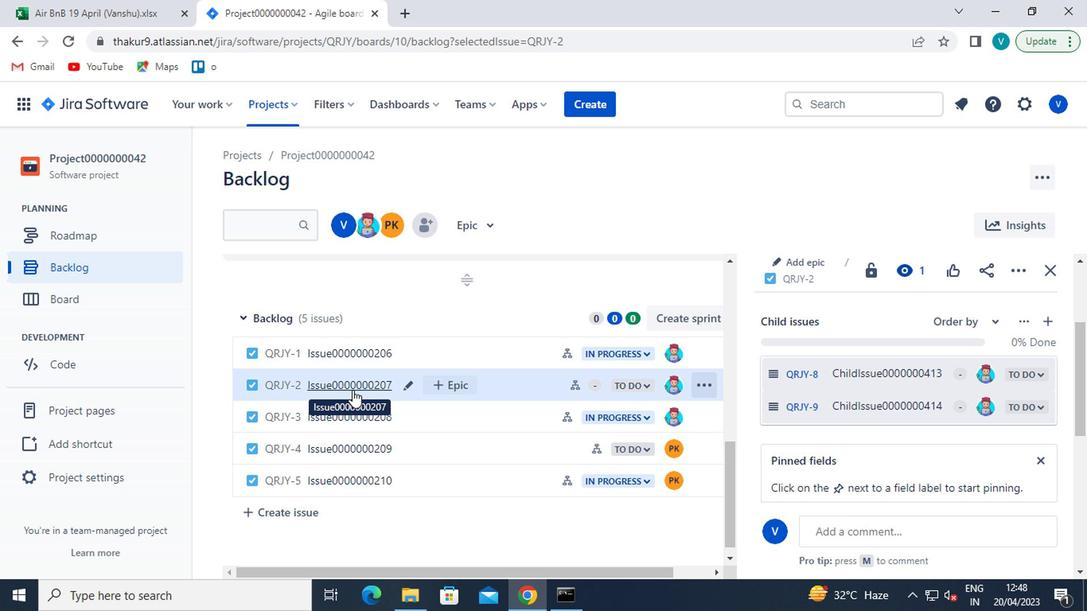 
Action: Mouse pressed left at (349, 390)
Screenshot: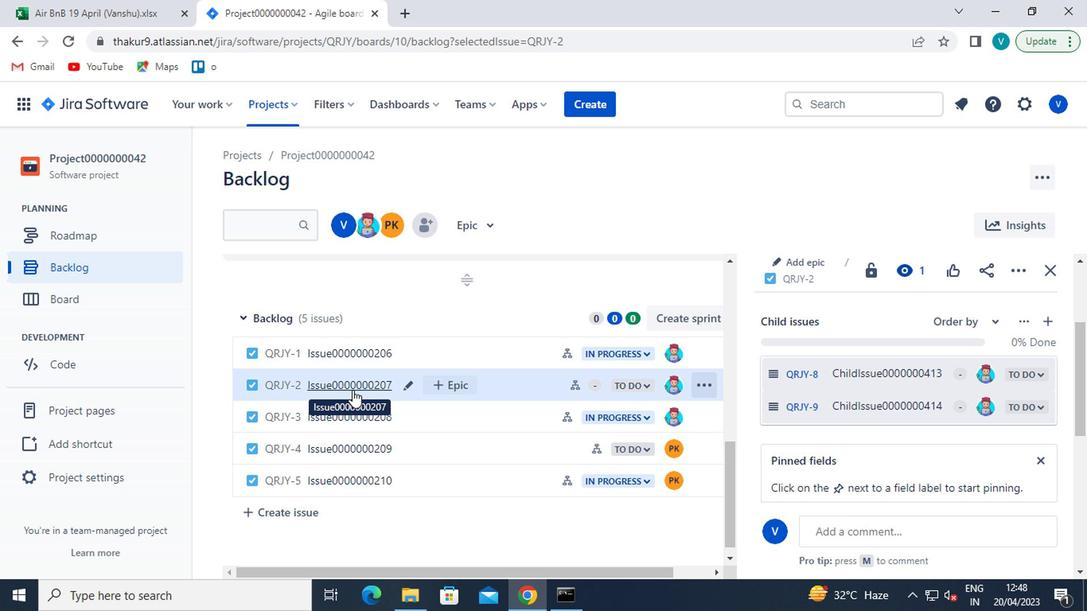 
Action: Mouse moved to (349, 412)
Screenshot: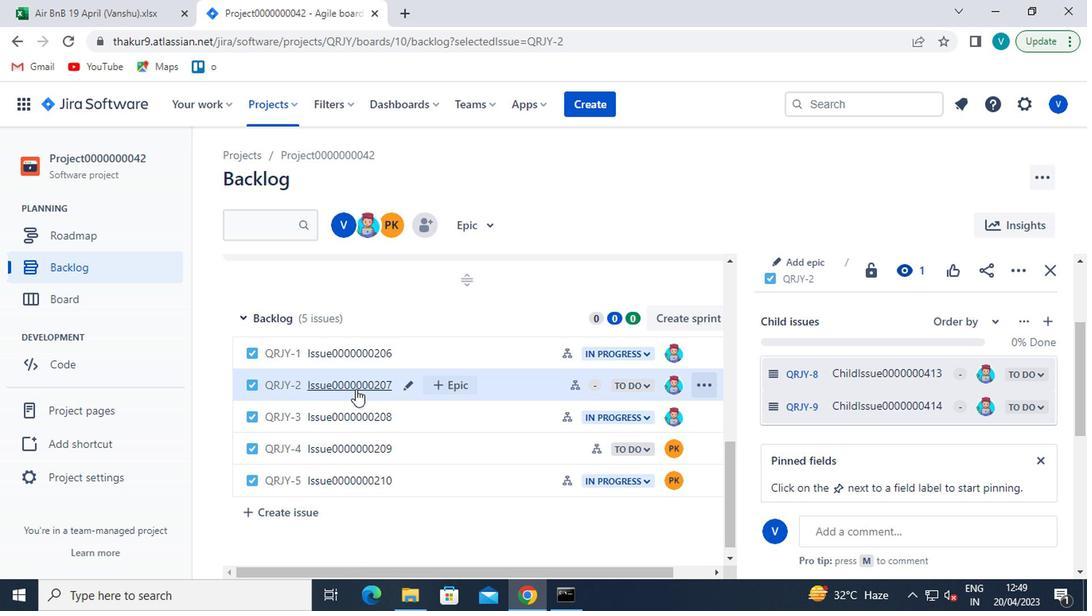 
Action: Mouse pressed left at (349, 412)
Screenshot: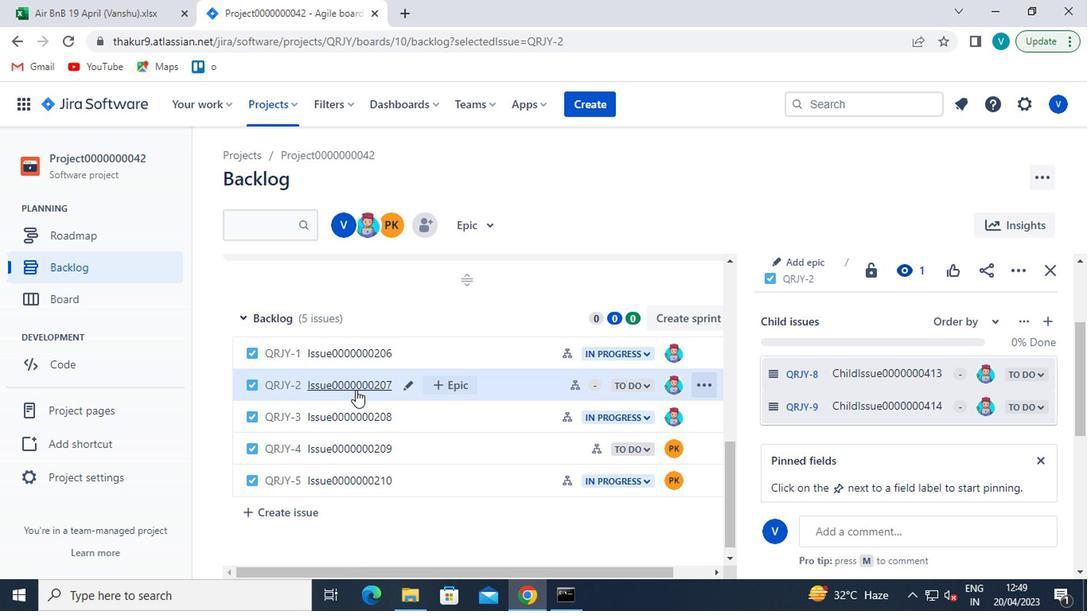 
Action: Mouse moved to (896, 411)
Screenshot: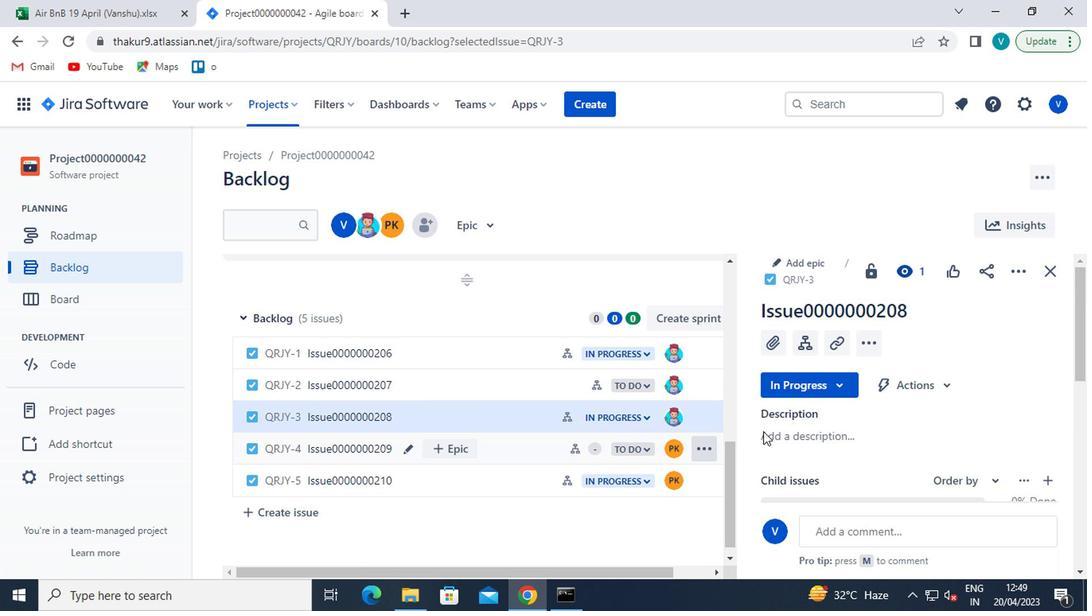 
Action: Mouse scrolled (896, 410) with delta (0, -1)
Screenshot: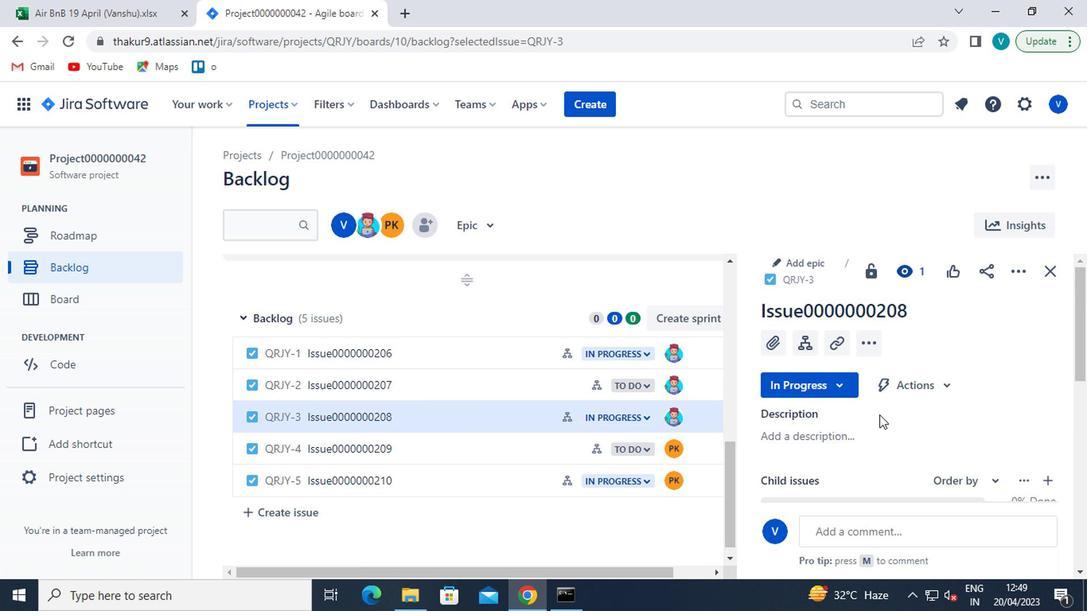 
Action: Mouse scrolled (896, 410) with delta (0, -1)
Screenshot: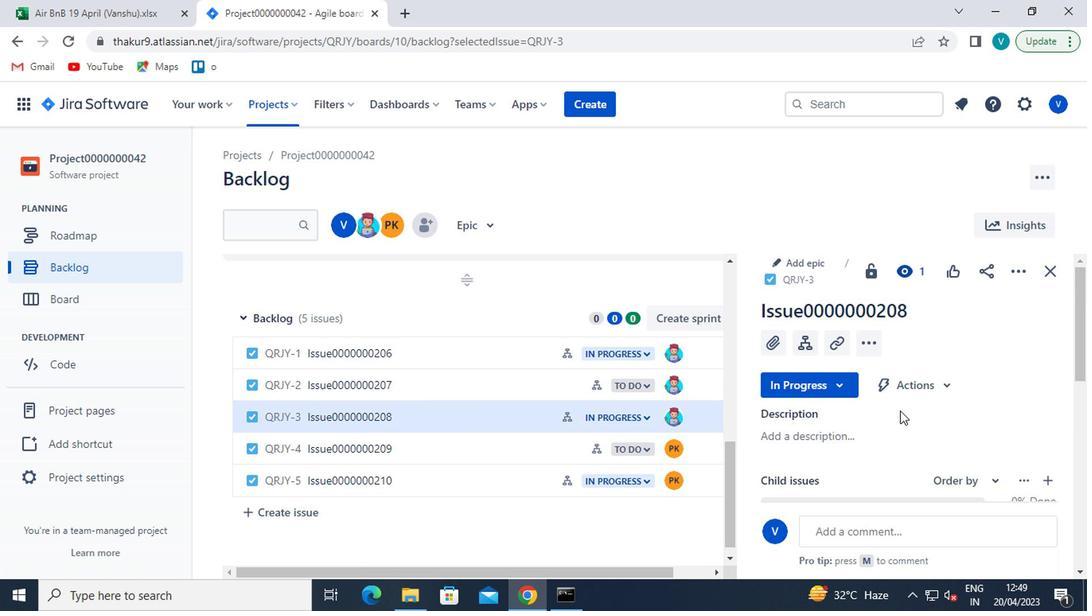 
Action: Mouse moved to (979, 379)
Screenshot: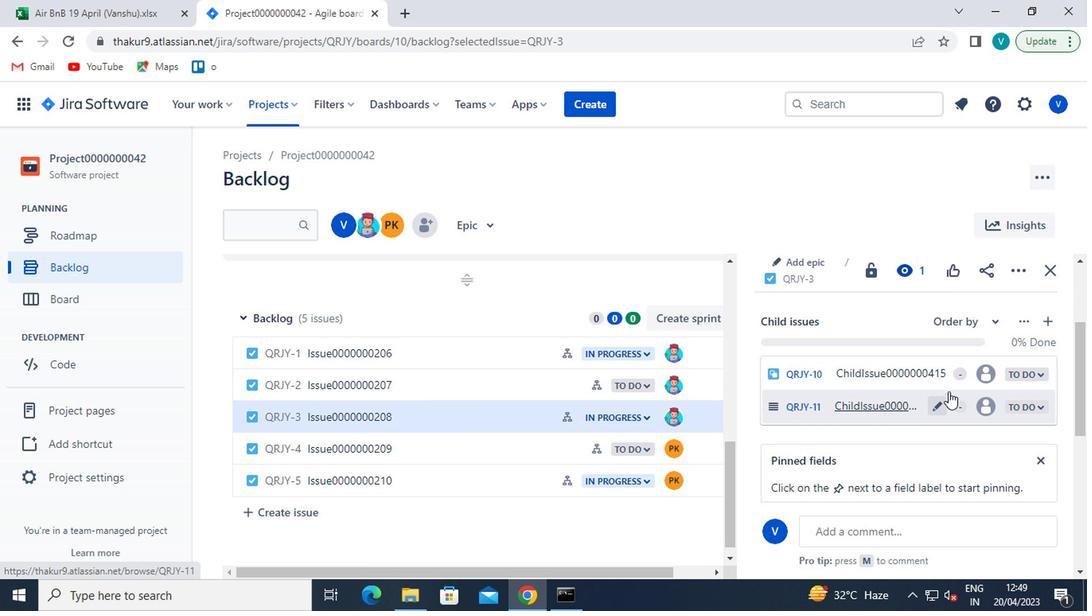 
Action: Mouse pressed left at (979, 379)
Screenshot: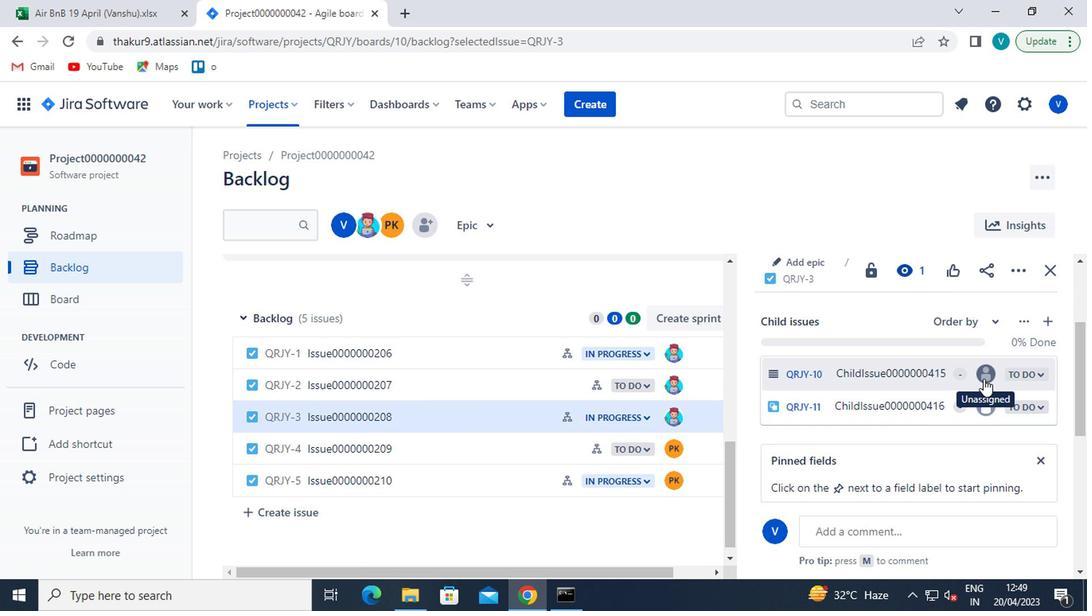 
Action: Mouse moved to (871, 394)
Screenshot: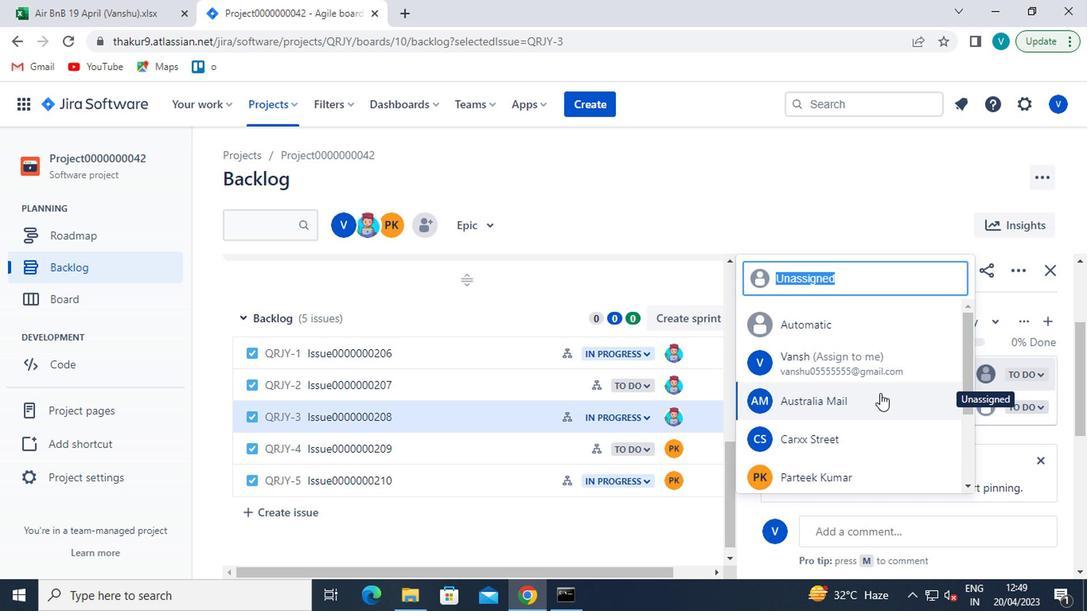 
Action: Mouse scrolled (871, 394) with delta (0, 0)
Screenshot: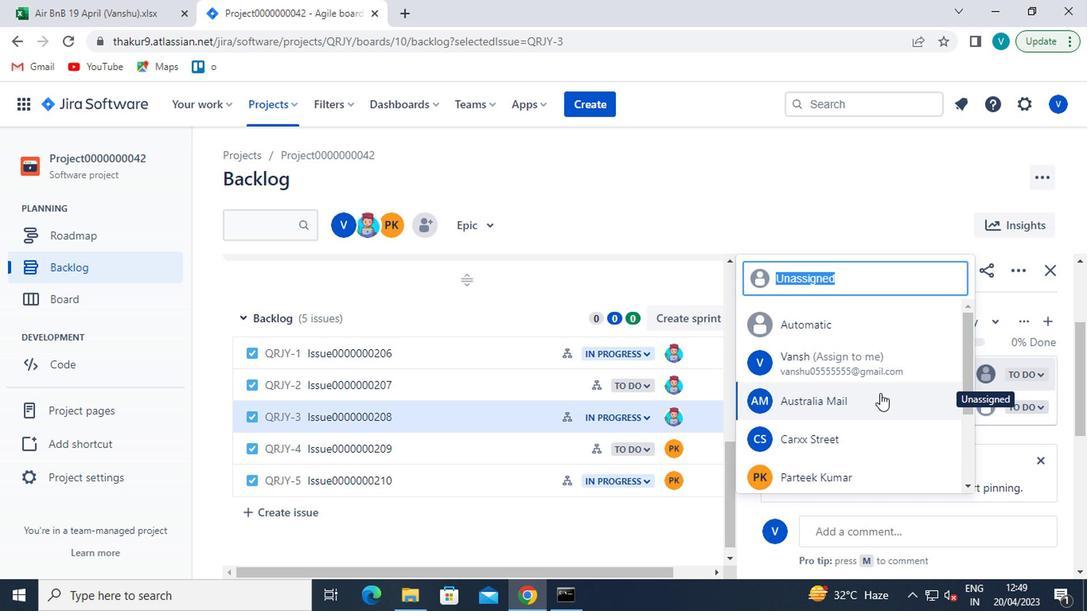 
Action: Mouse moved to (870, 395)
Screenshot: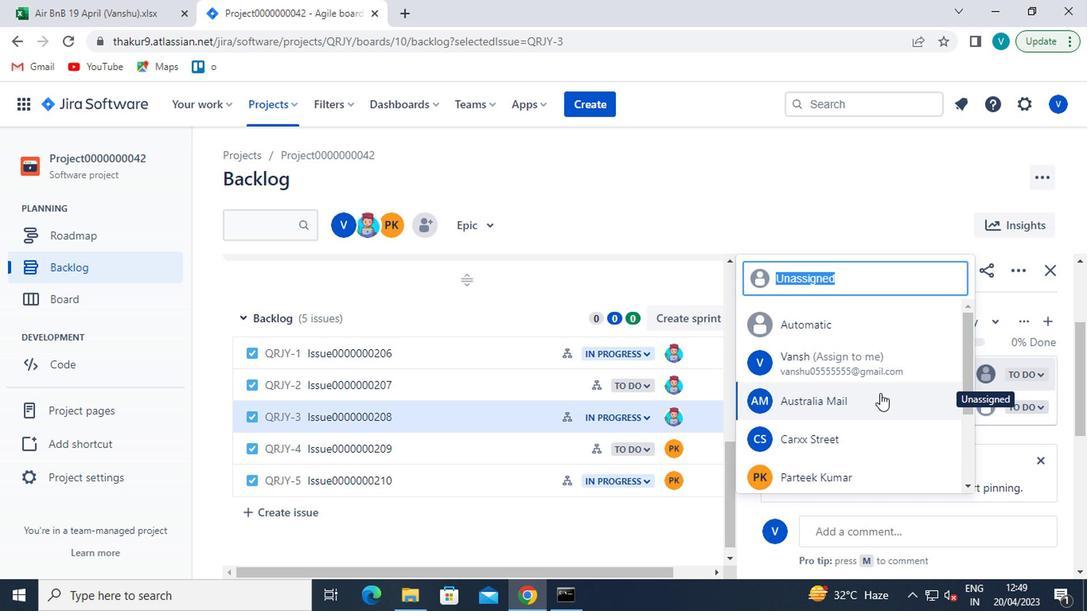 
Action: Mouse scrolled (870, 394) with delta (0, -1)
Screenshot: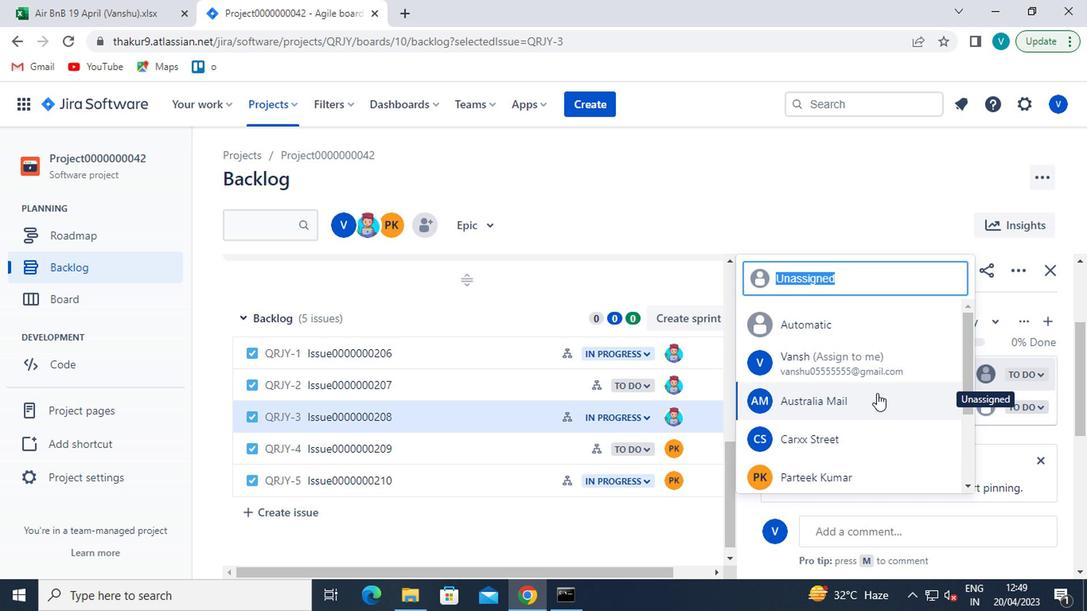 
Action: Mouse moved to (869, 396)
Screenshot: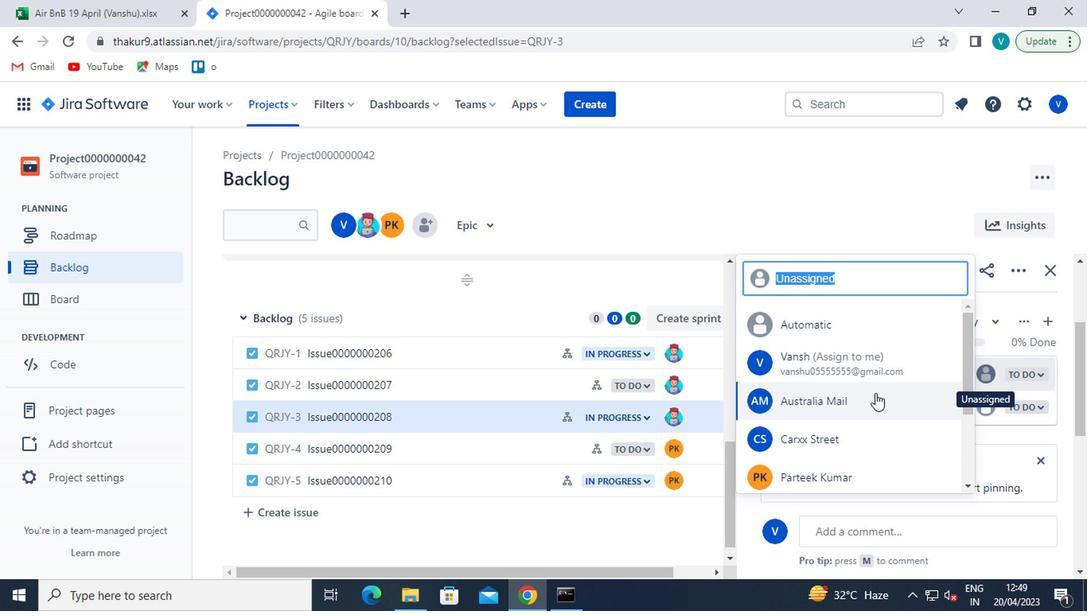 
Action: Mouse scrolled (869, 395) with delta (0, 0)
Screenshot: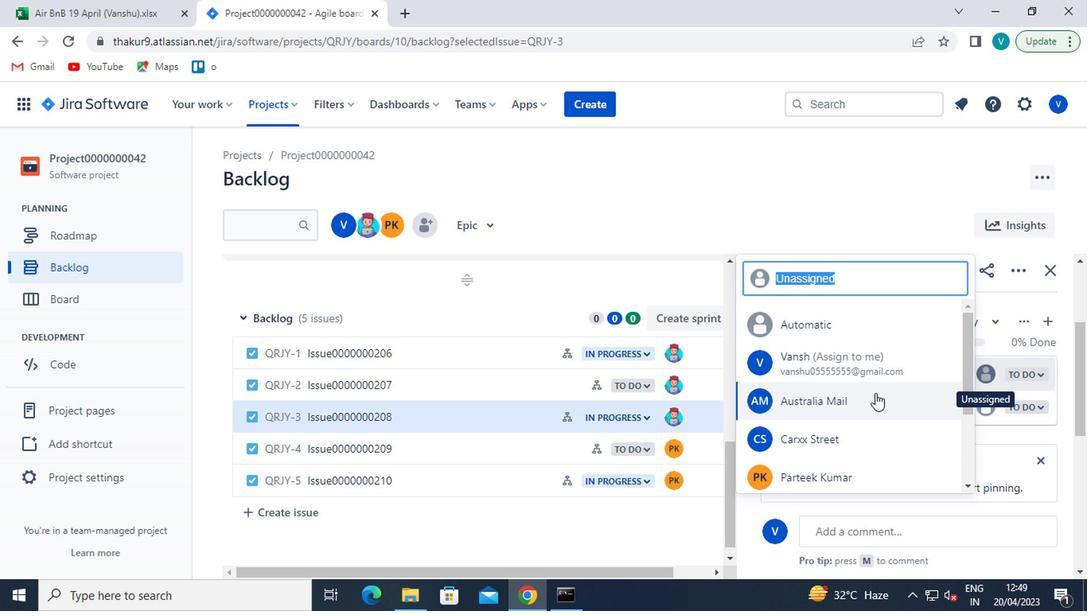 
Action: Mouse moved to (823, 460)
Screenshot: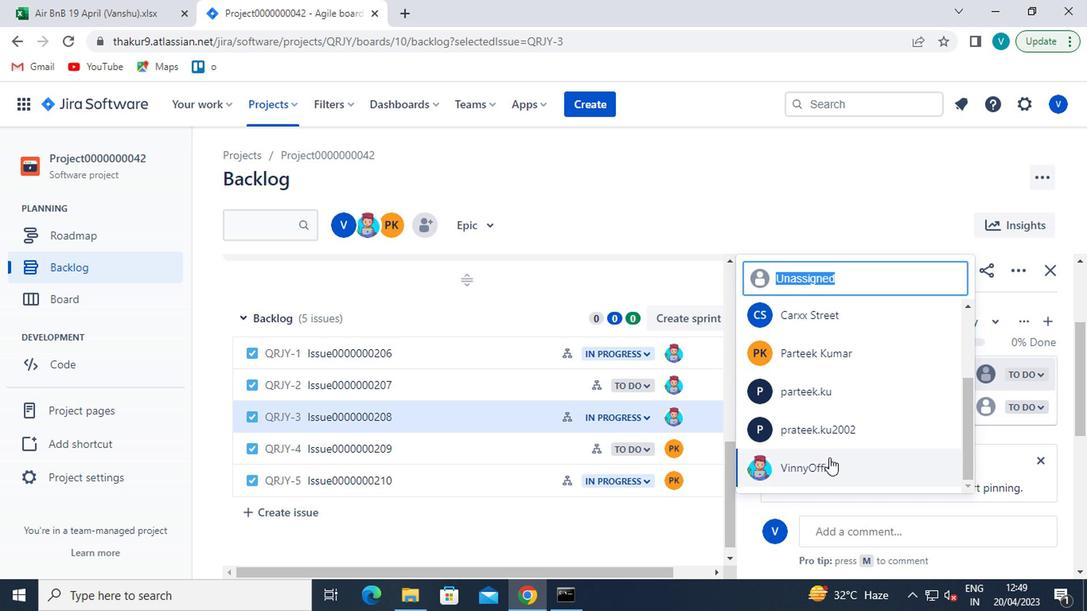 
Action: Mouse pressed left at (823, 460)
Screenshot: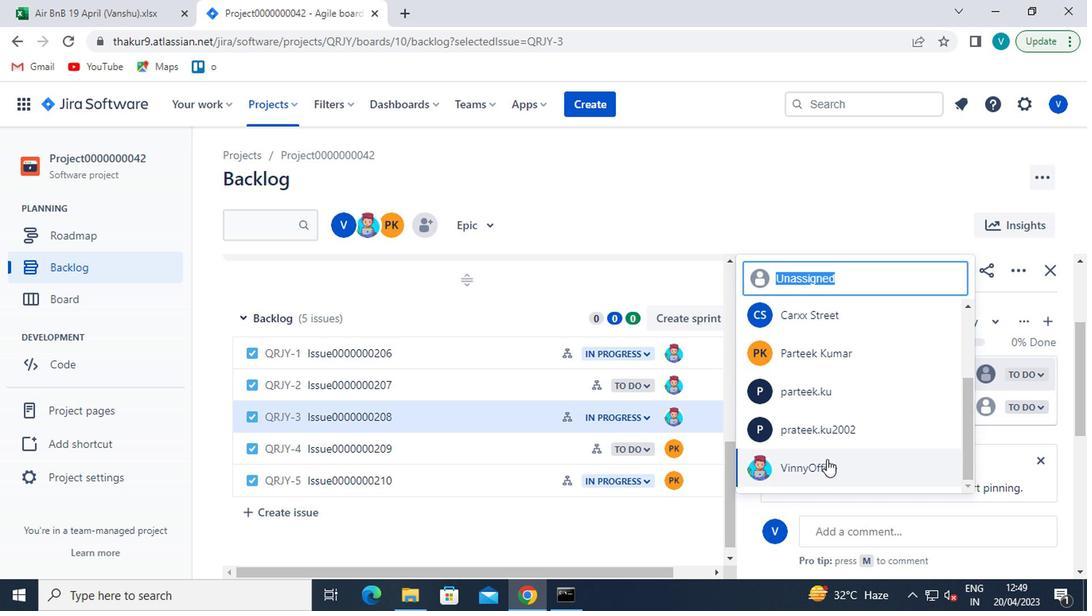 
Action: Mouse moved to (823, 461)
Screenshot: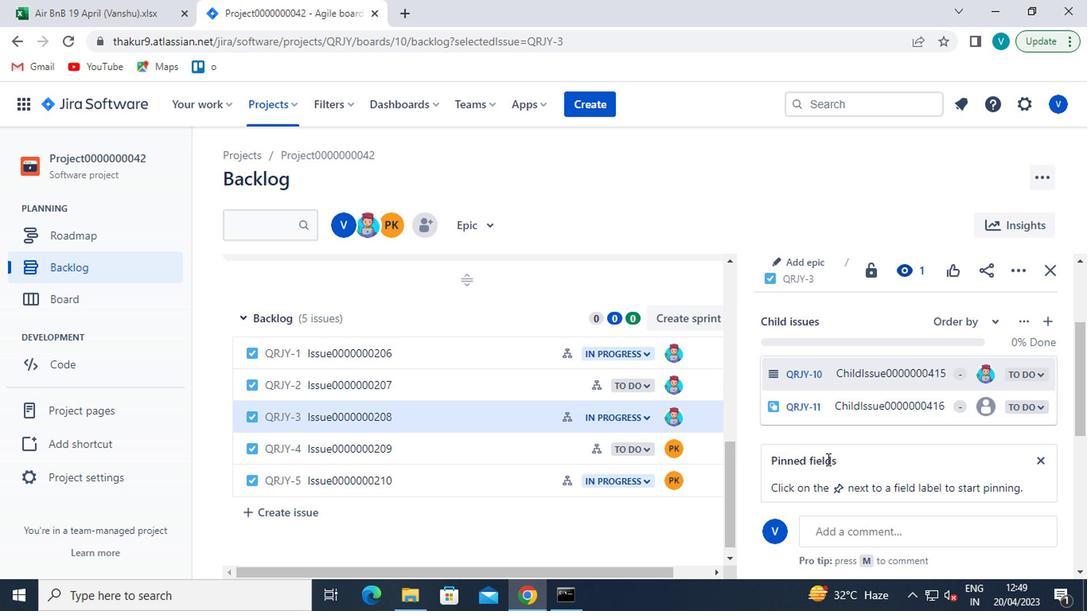 
Action: Key pressed <Key.f8>
Screenshot: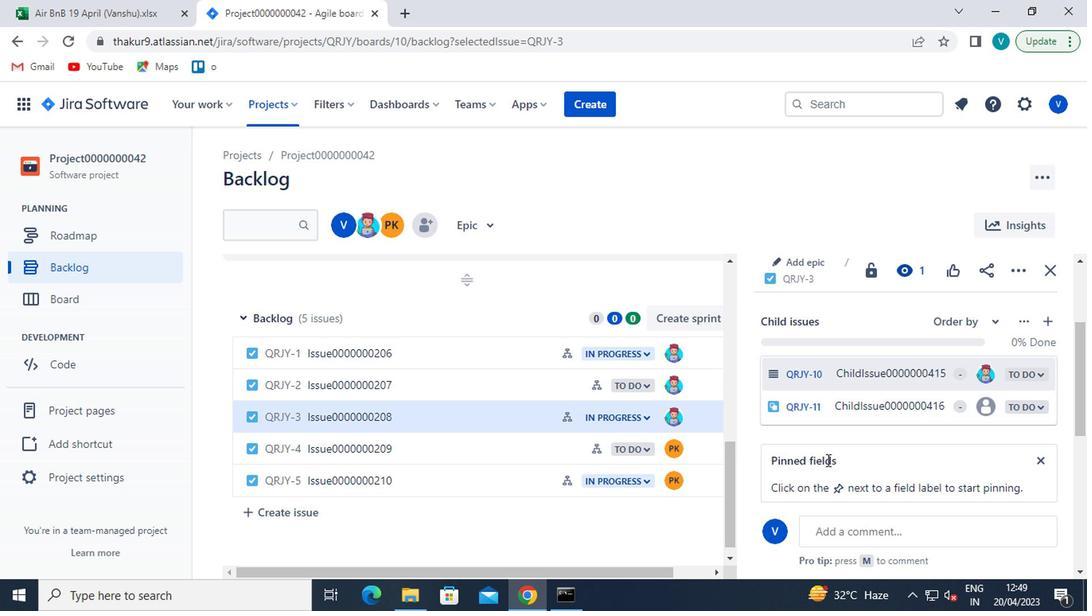 
